 Task: Add the task  Develop a new online tool for online event registration to the section Increment Planning Sprint in the project BlazePath and add a Due Date to the respective task as 2024/03/15
Action: Mouse moved to (1161, 552)
Screenshot: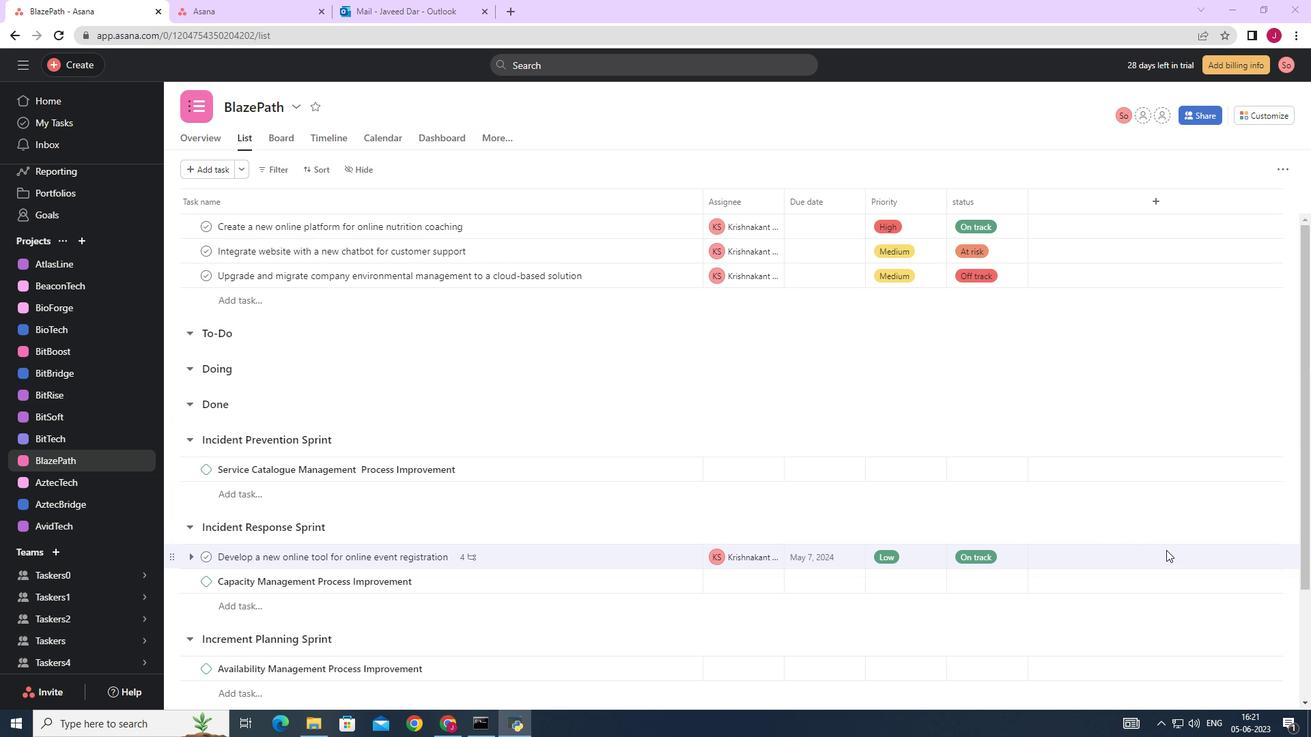 
Action: Mouse scrolled (1161, 551) with delta (0, 0)
Screenshot: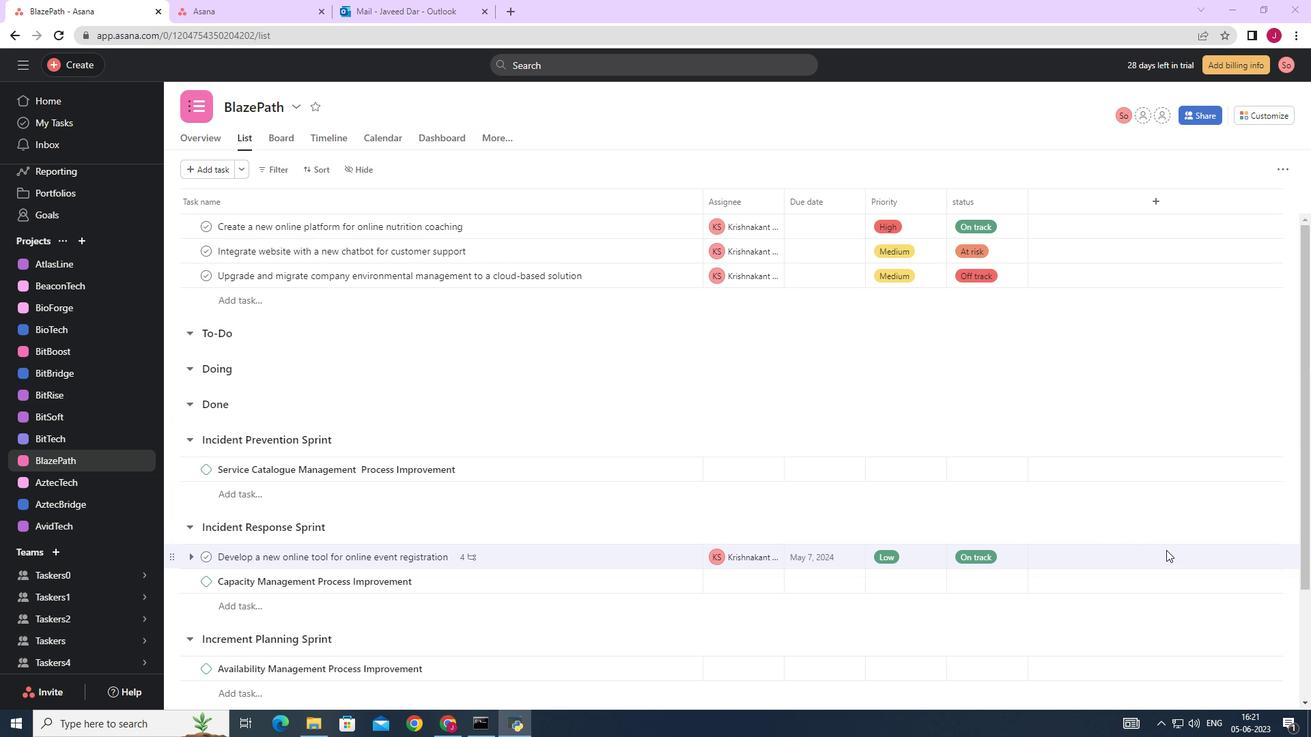 
Action: Mouse moved to (1161, 552)
Screenshot: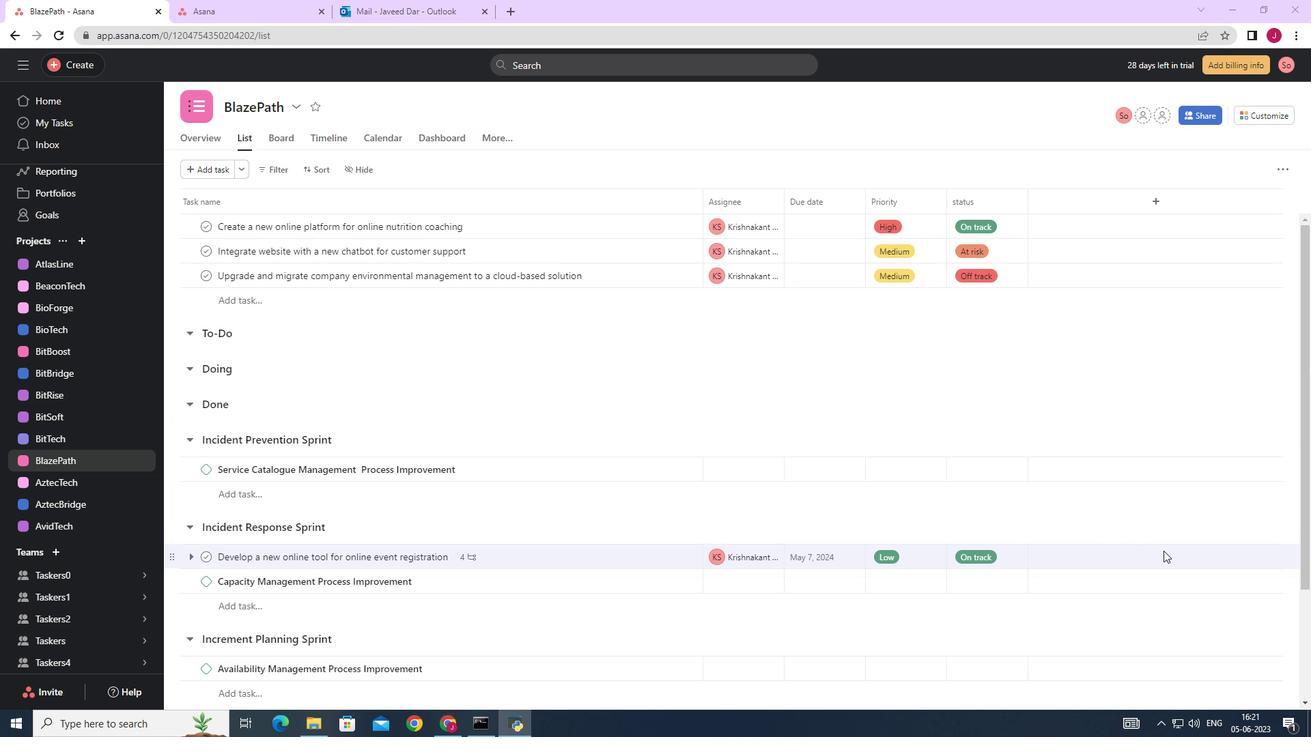 
Action: Mouse scrolled (1161, 551) with delta (0, 0)
Screenshot: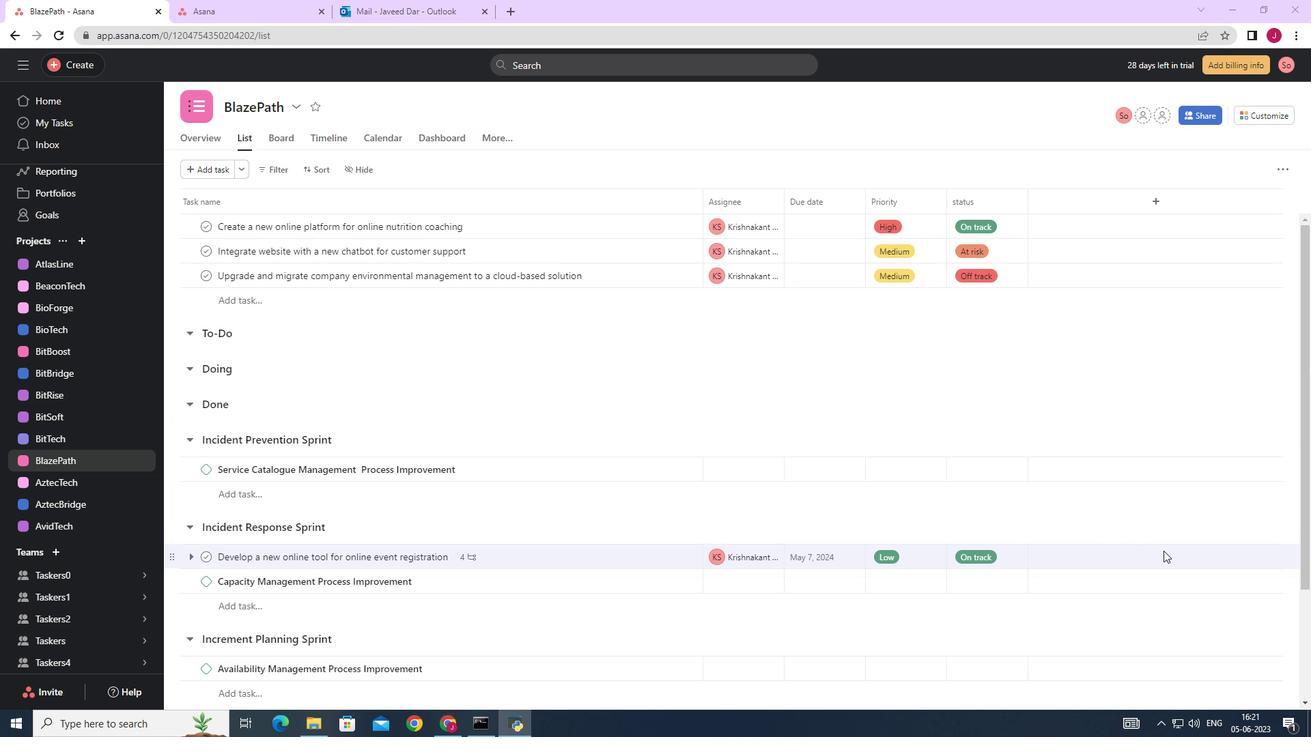 
Action: Mouse scrolled (1161, 551) with delta (0, 0)
Screenshot: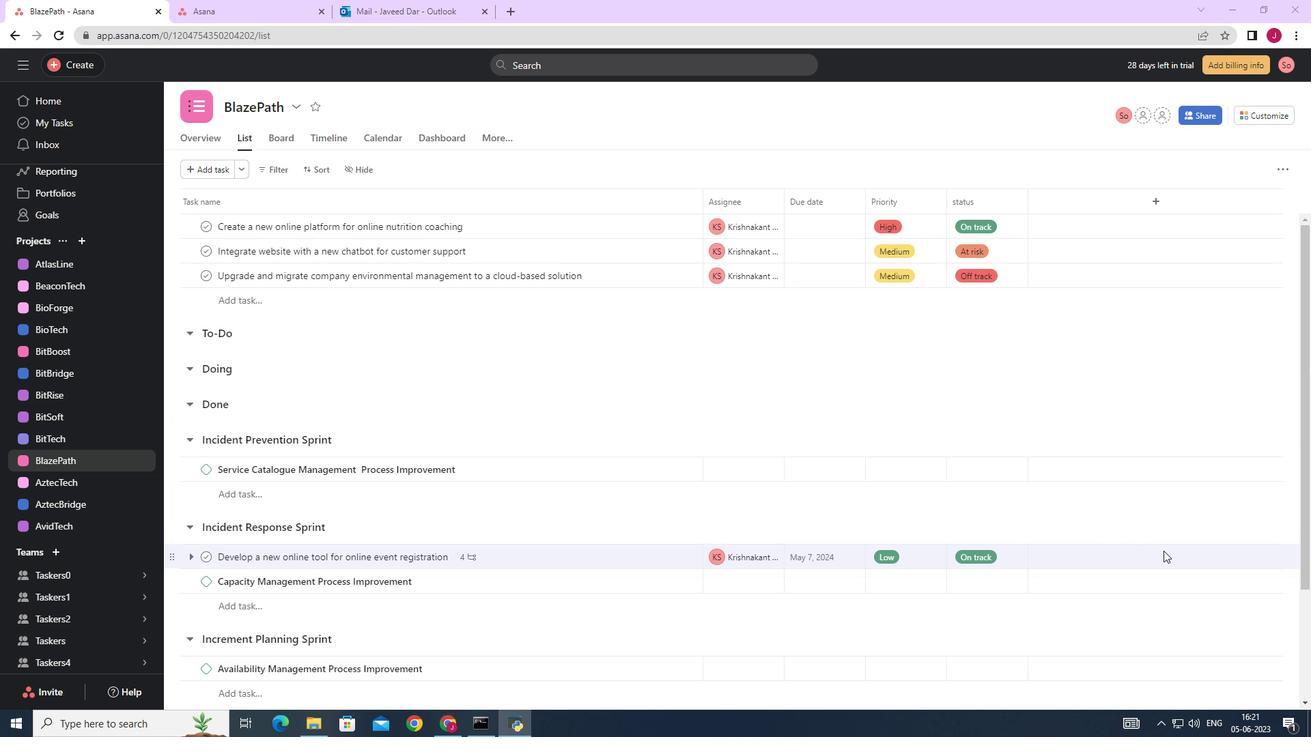 
Action: Mouse moved to (1159, 553)
Screenshot: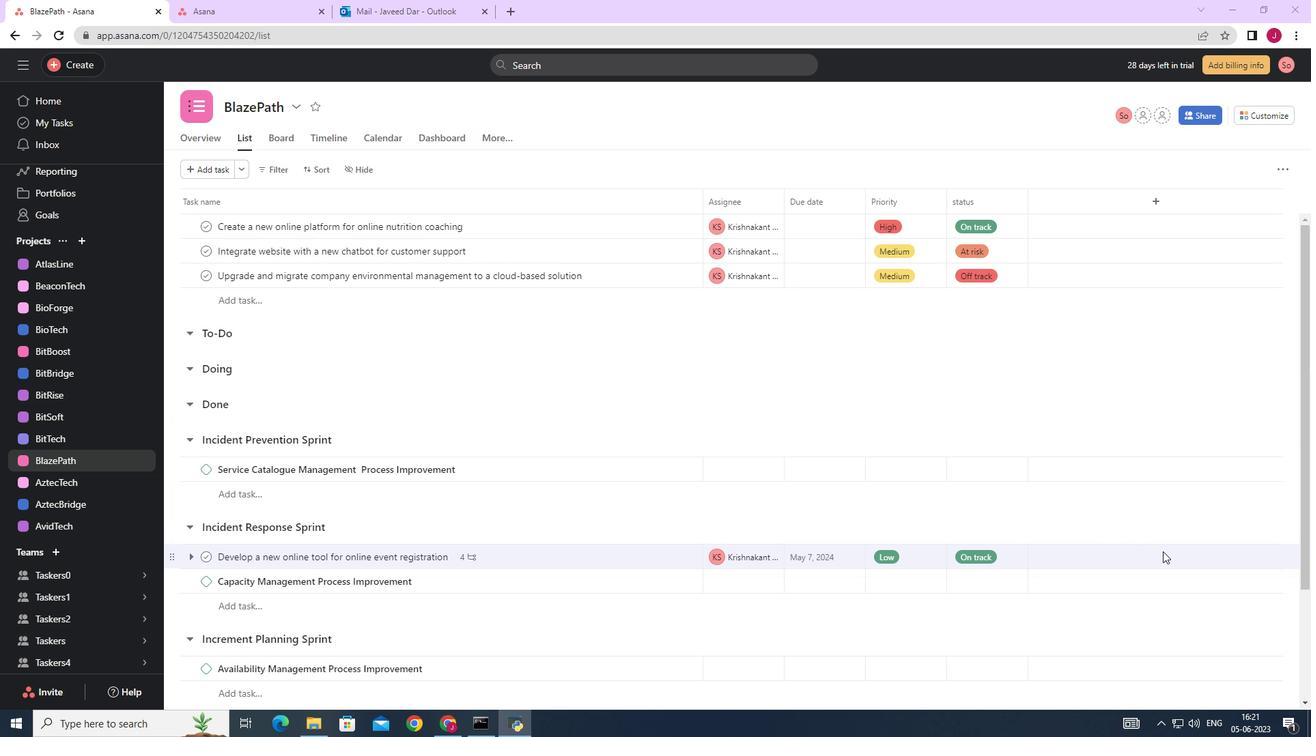 
Action: Mouse scrolled (1159, 553) with delta (0, 0)
Screenshot: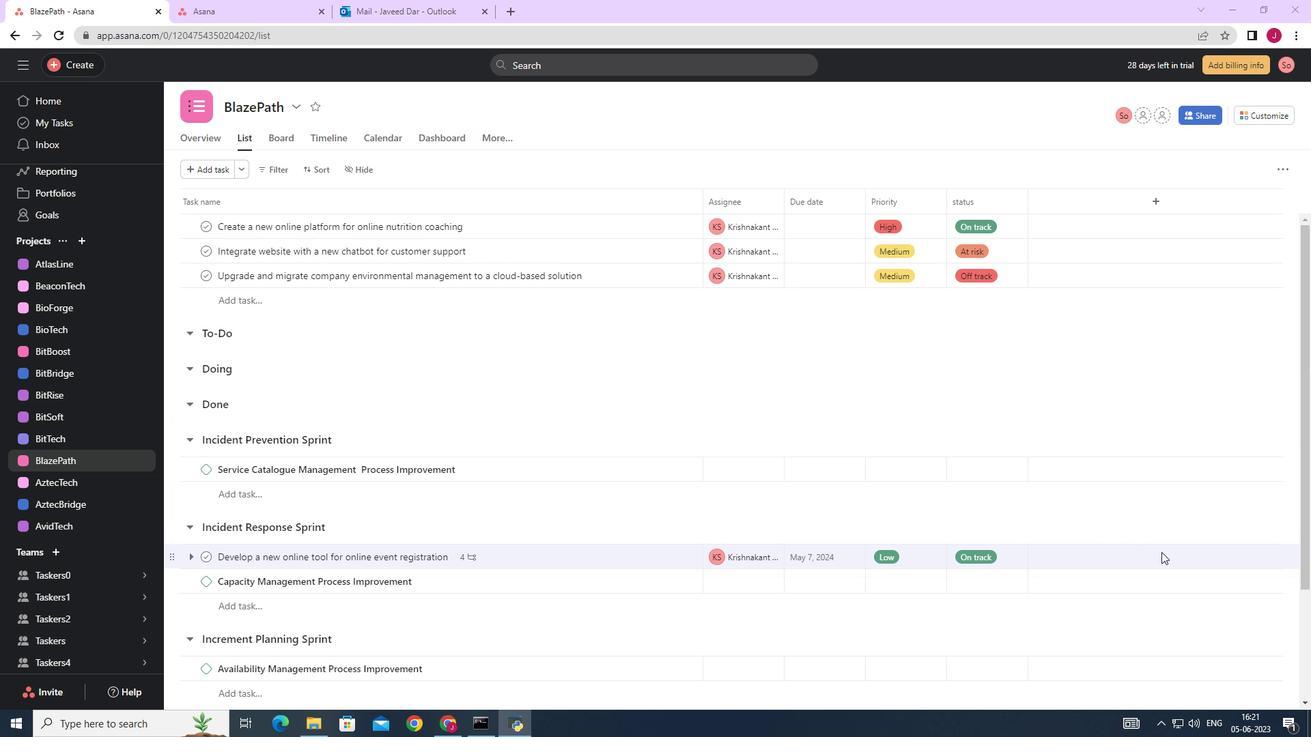 
Action: Mouse moved to (757, 393)
Screenshot: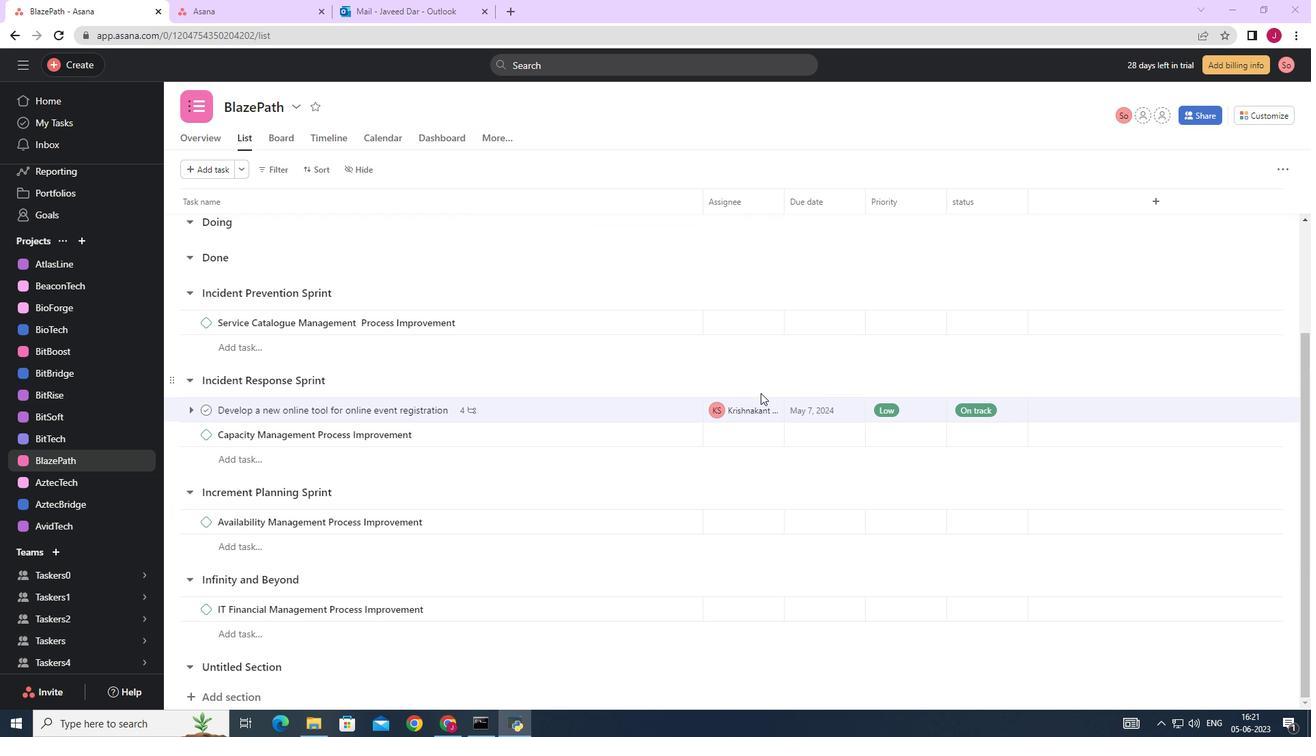 
Action: Mouse scrolled (757, 393) with delta (0, 0)
Screenshot: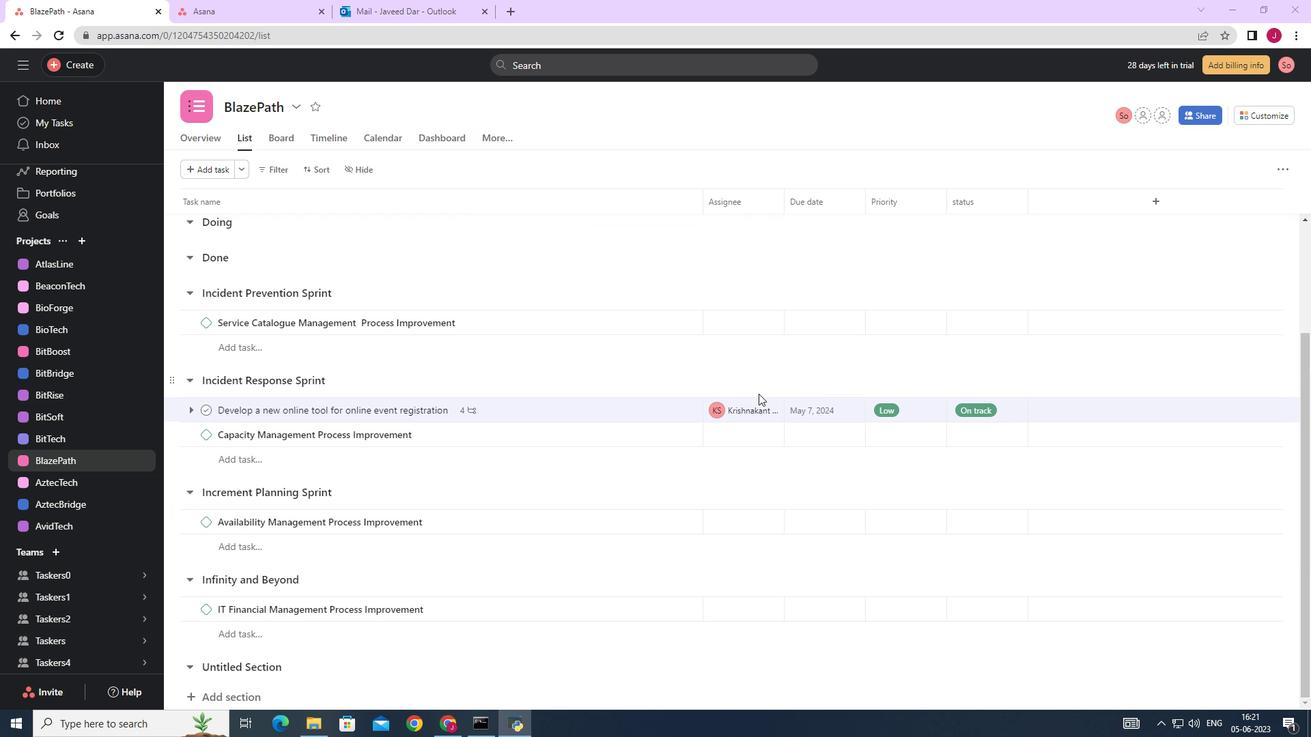 
Action: Mouse moved to (757, 394)
Screenshot: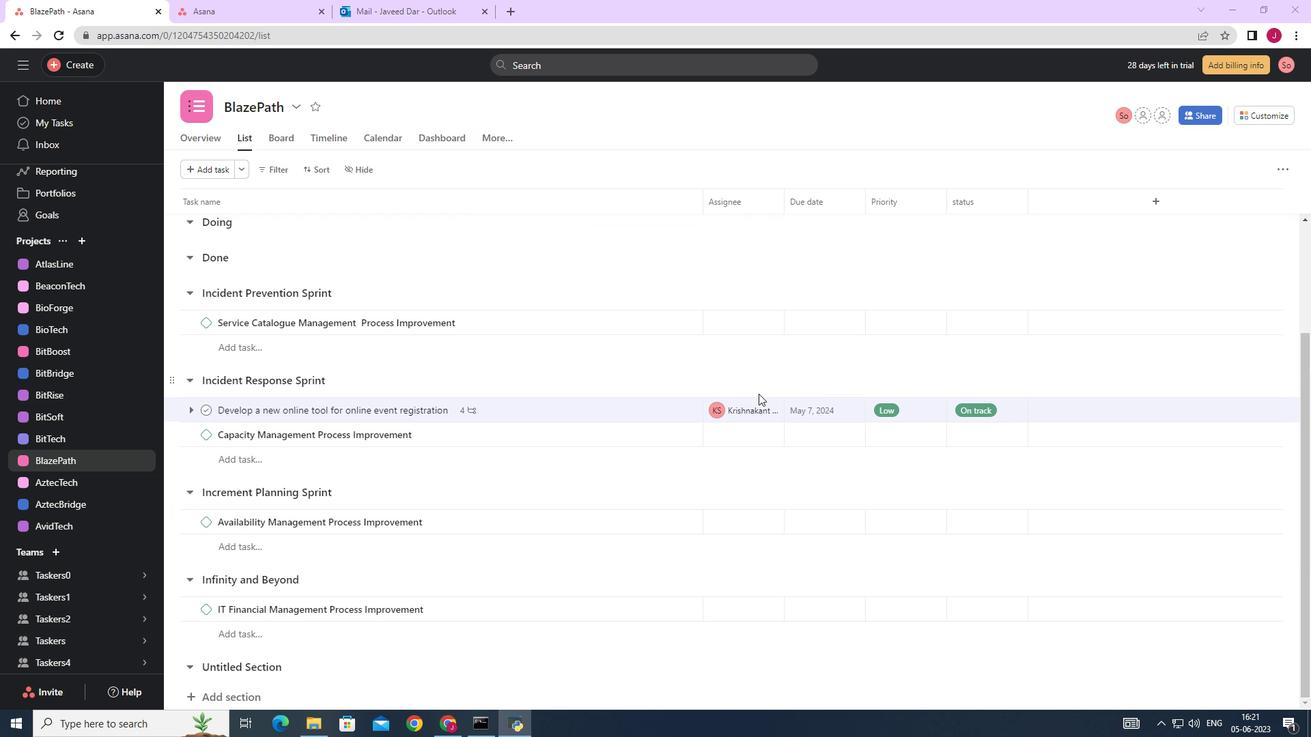 
Action: Mouse scrolled (757, 393) with delta (0, 0)
Screenshot: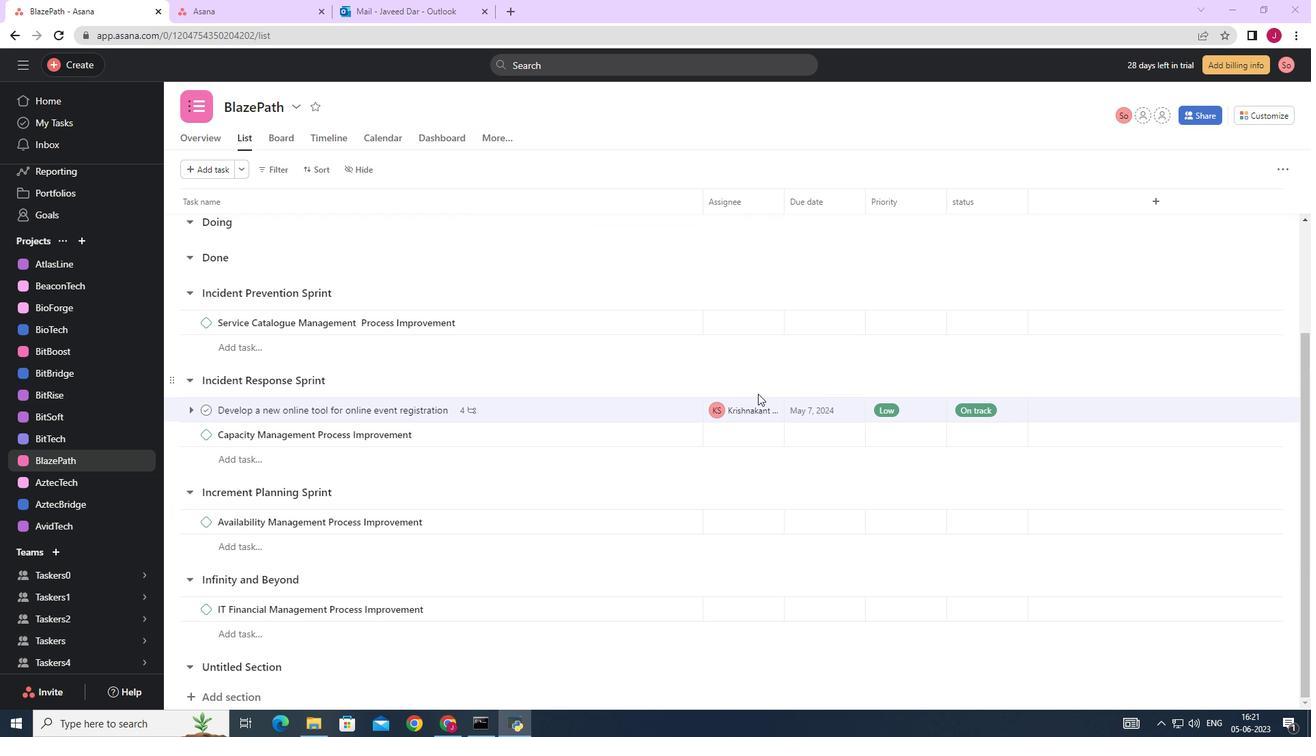 
Action: Mouse scrolled (757, 393) with delta (0, 0)
Screenshot: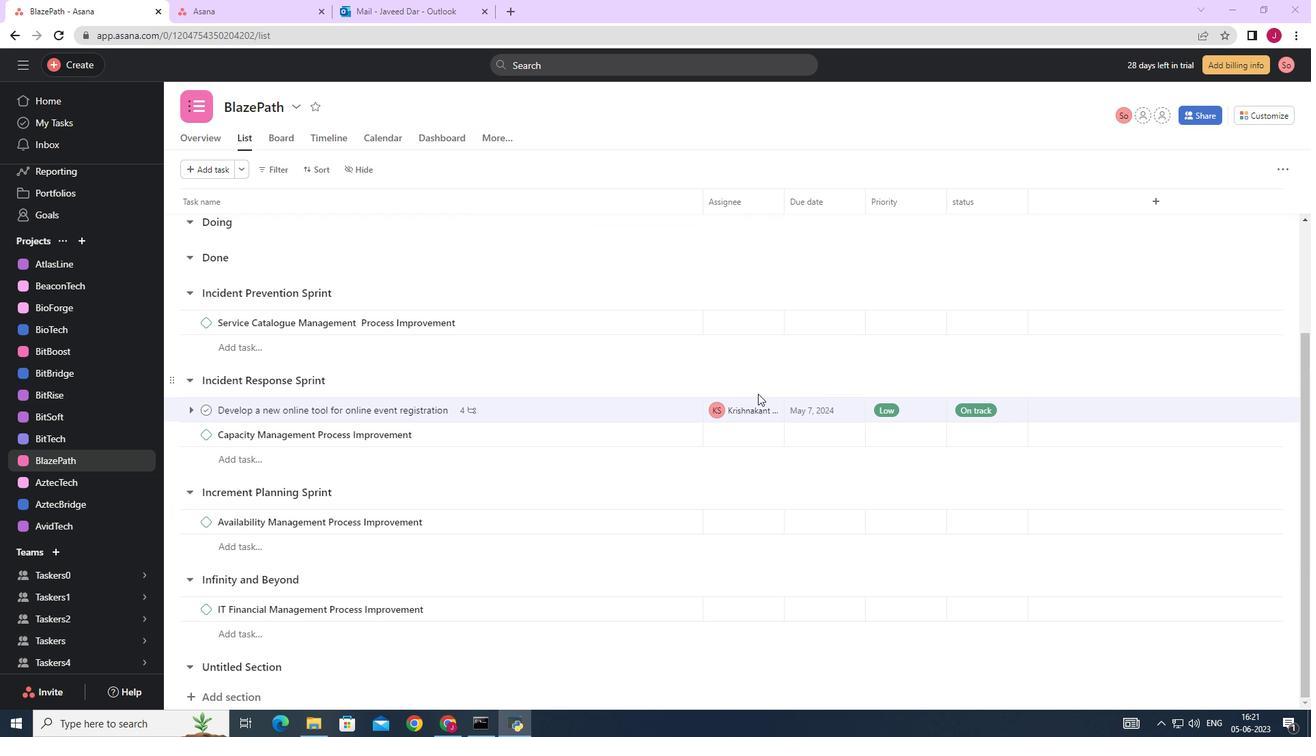 
Action: Mouse moved to (856, 411)
Screenshot: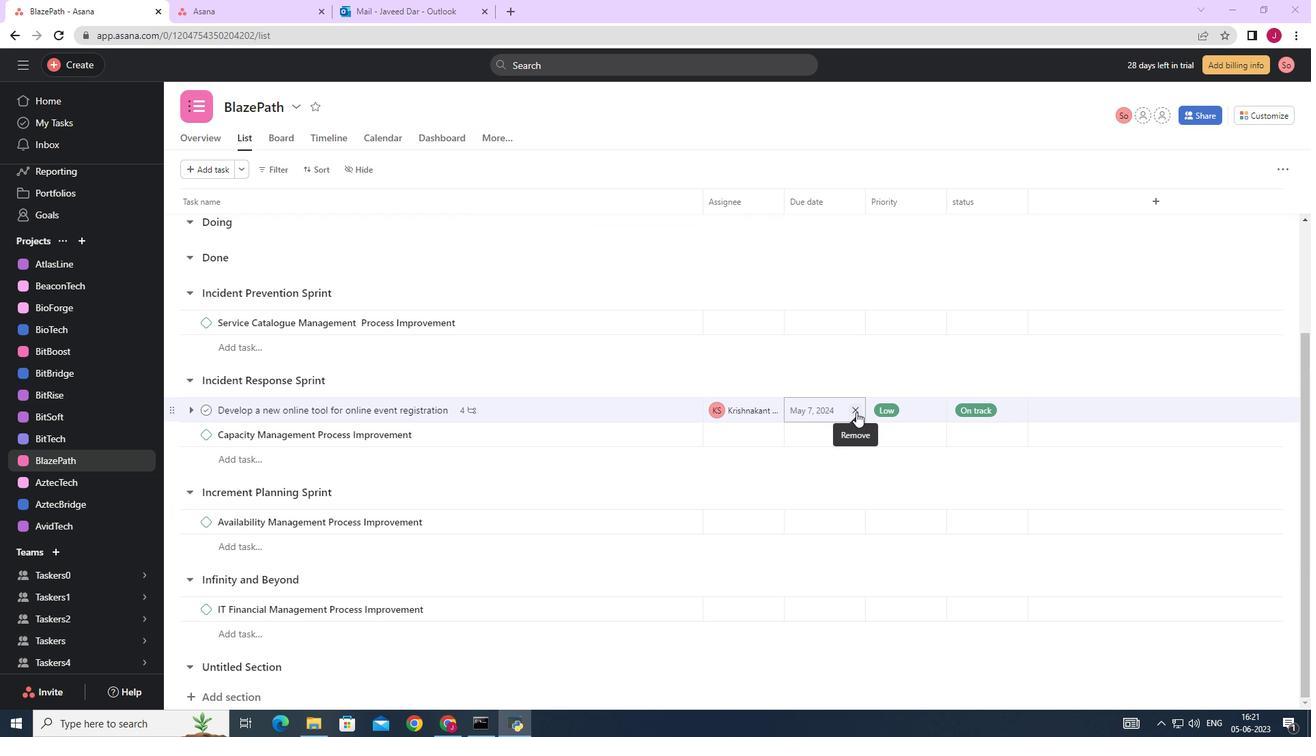 
Action: Mouse pressed left at (856, 411)
Screenshot: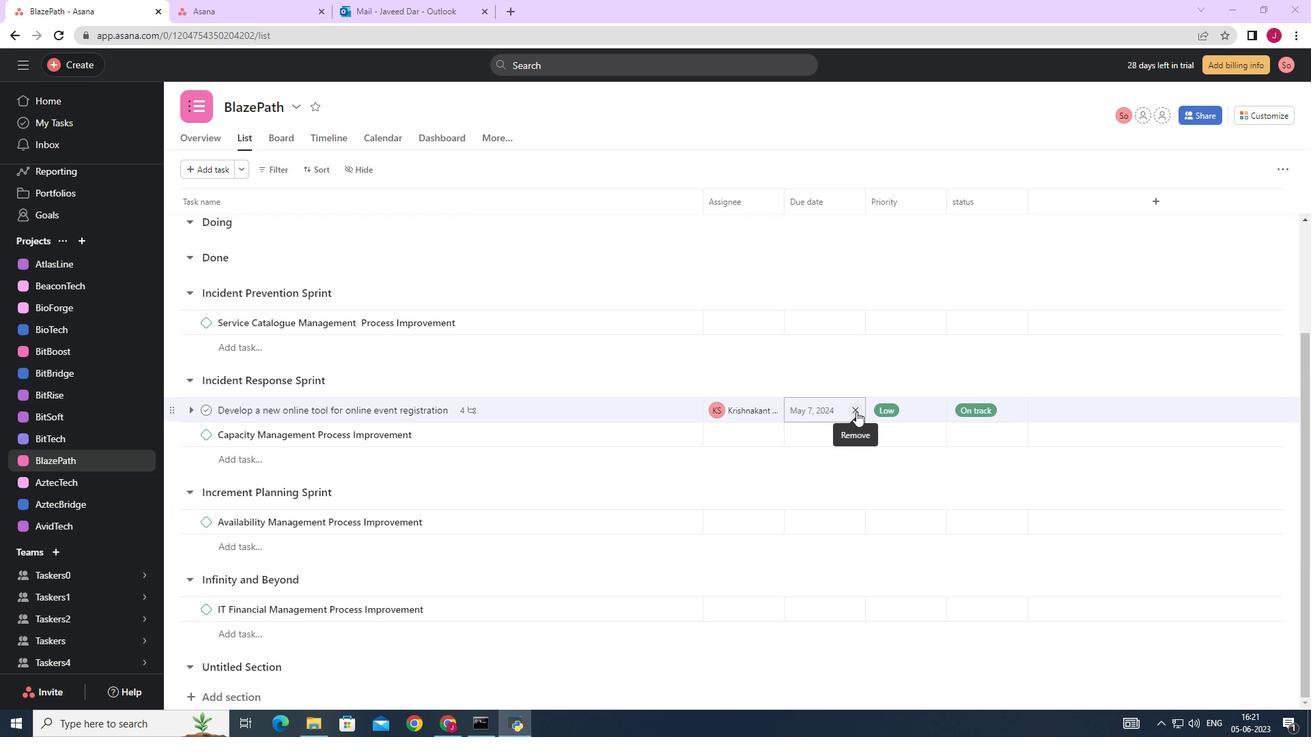 
Action: Mouse moved to (827, 411)
Screenshot: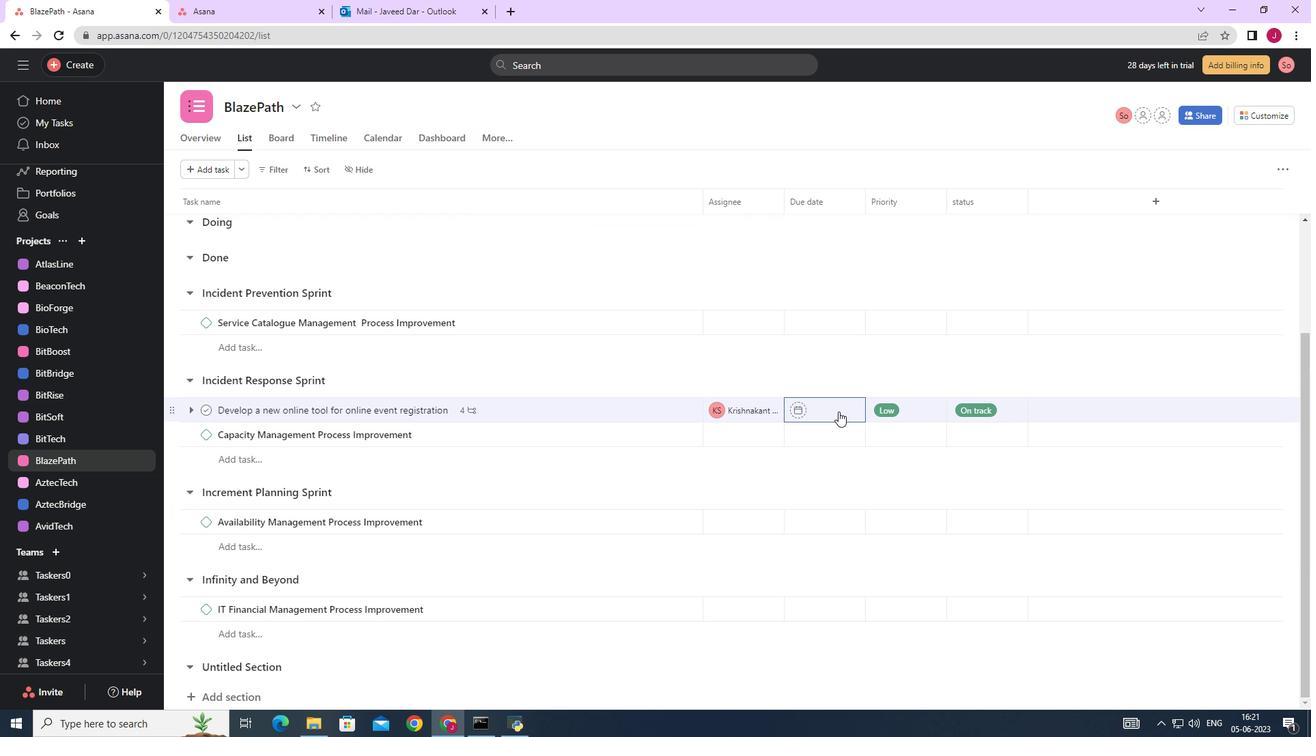 
Action: Mouse pressed left at (827, 411)
Screenshot: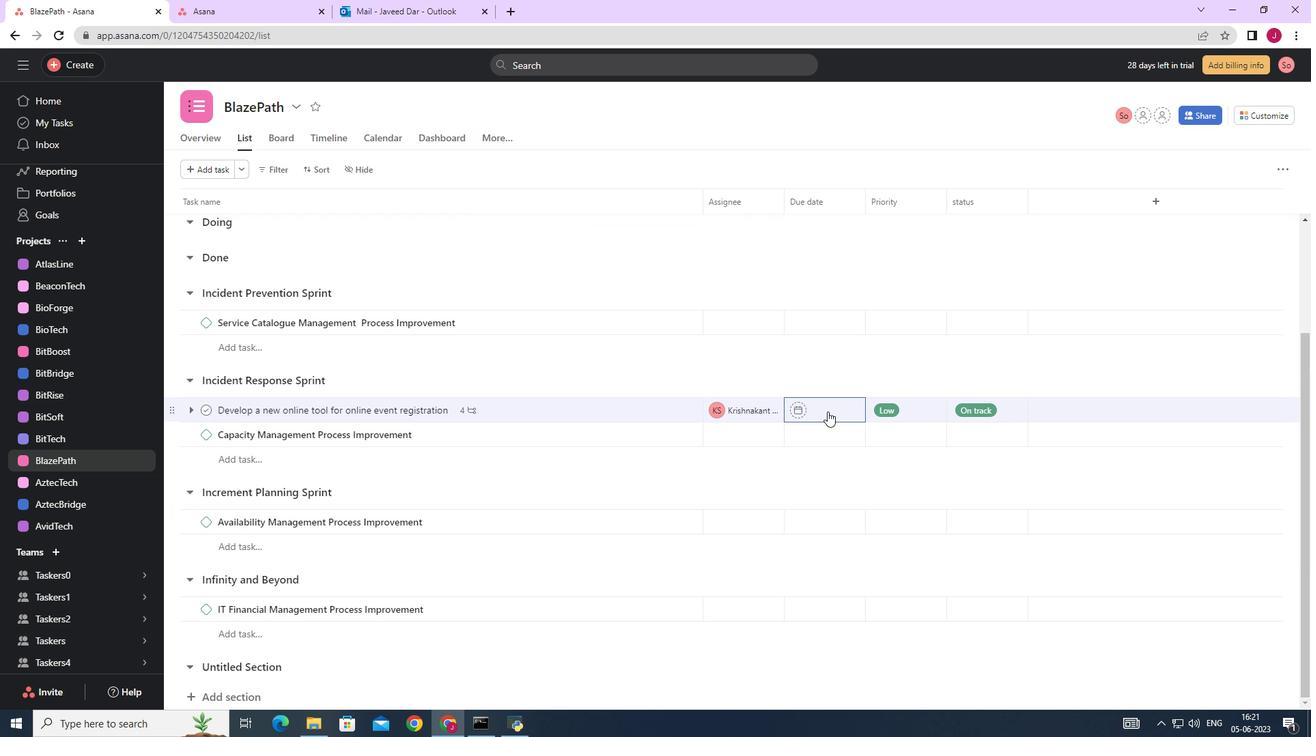 
Action: Mouse moved to (841, 542)
Screenshot: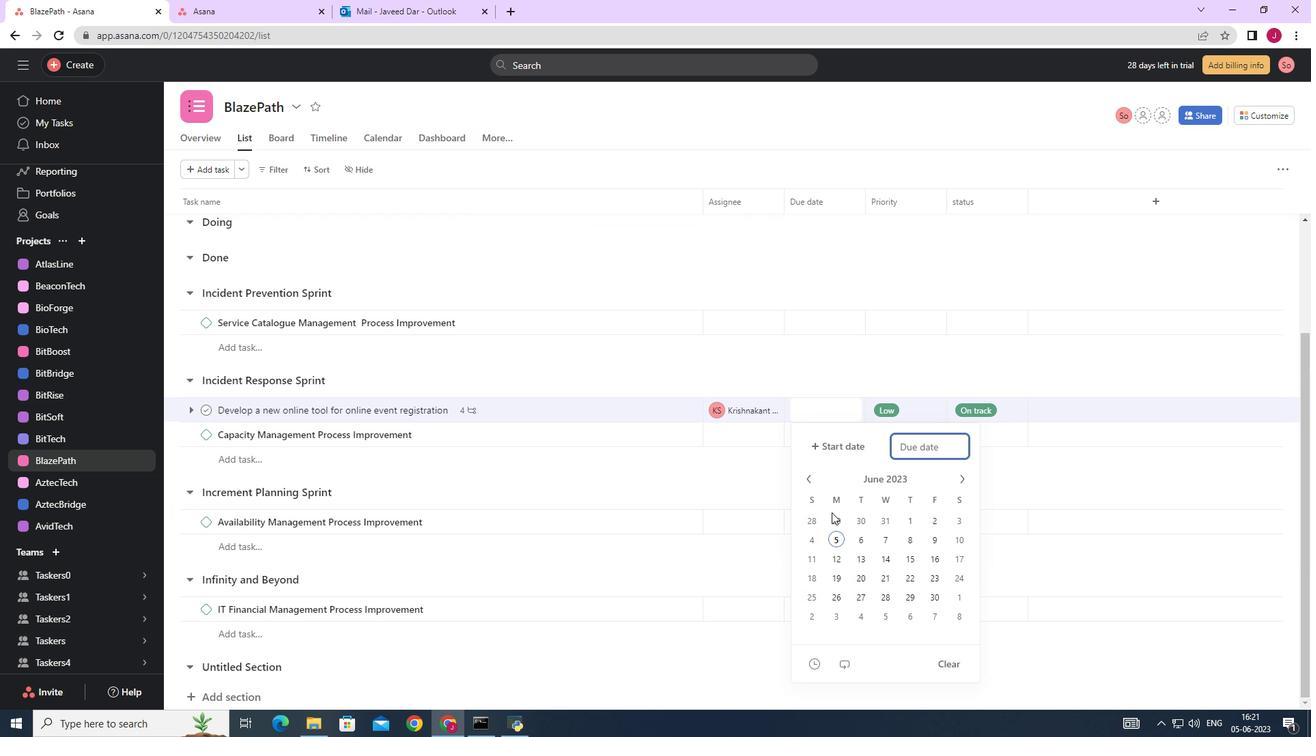 
Action: Mouse scrolled (841, 541) with delta (0, 0)
Screenshot: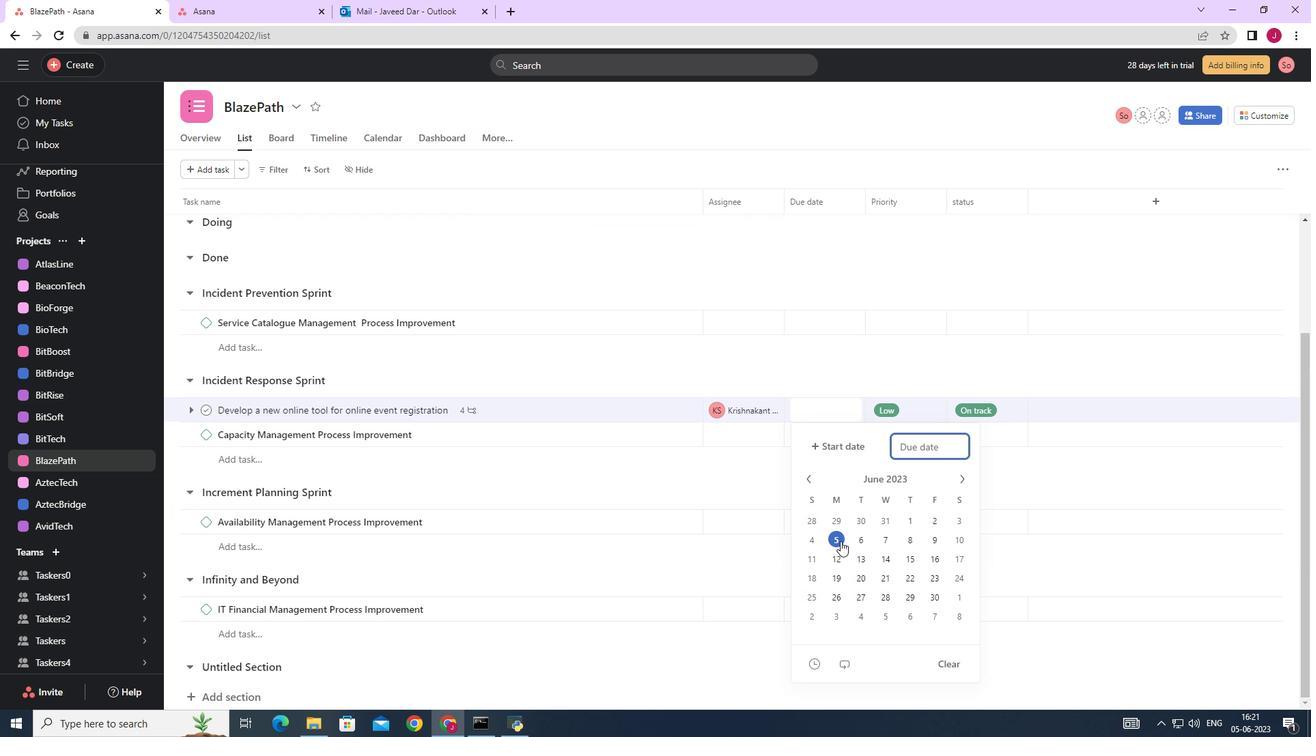 
Action: Mouse scrolled (841, 541) with delta (0, 0)
Screenshot: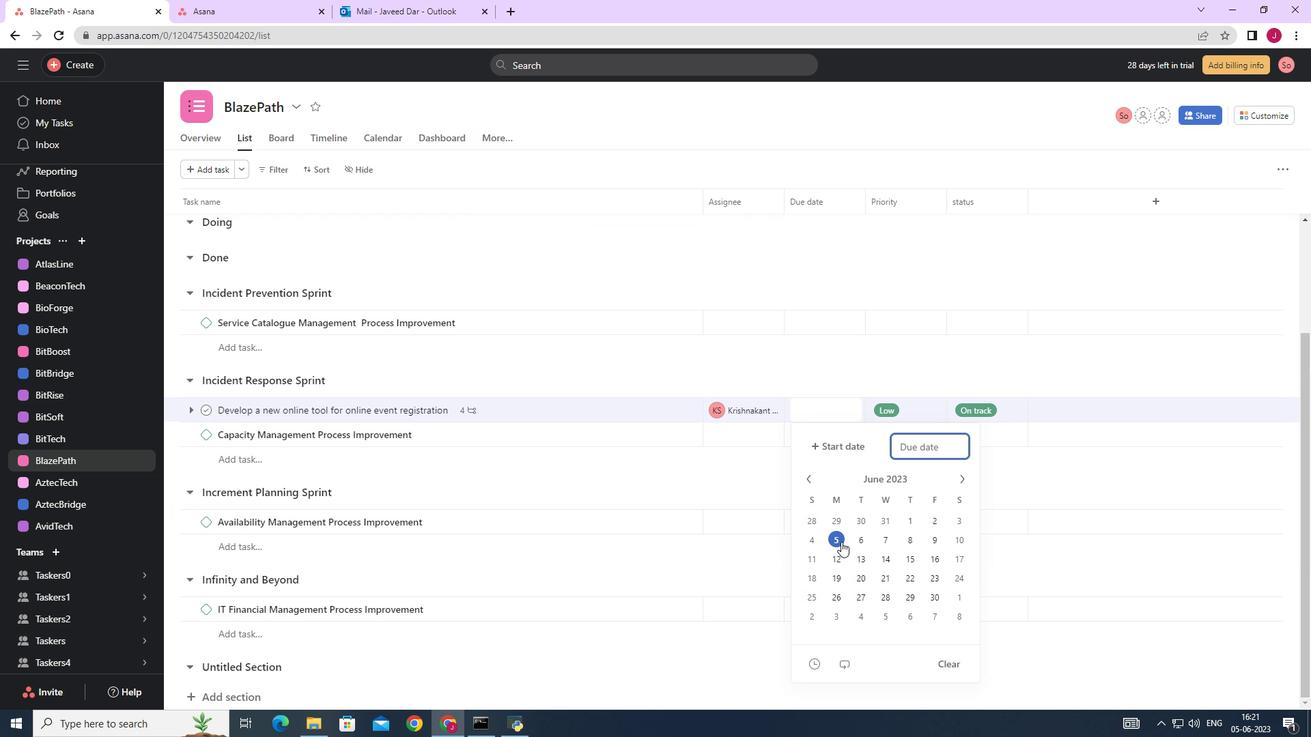 
Action: Mouse scrolled (841, 541) with delta (0, 0)
Screenshot: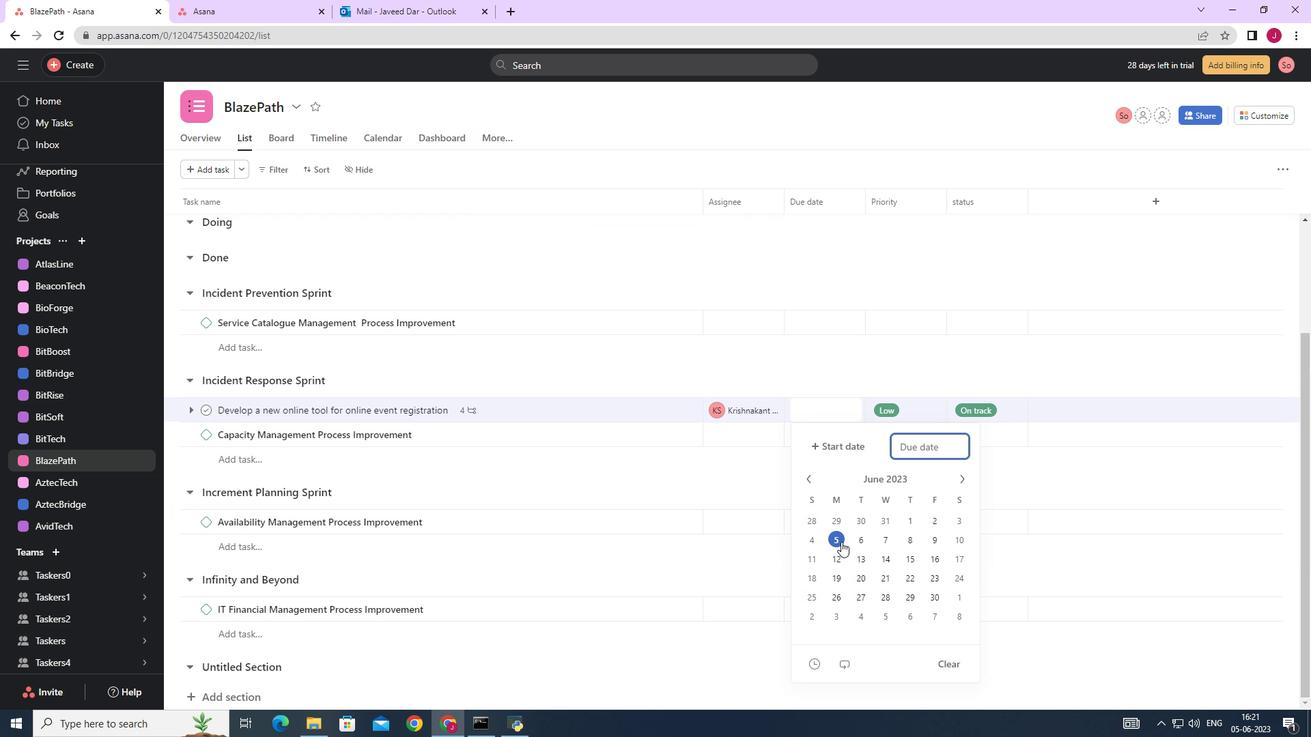 
Action: Mouse scrolled (841, 541) with delta (0, 0)
Screenshot: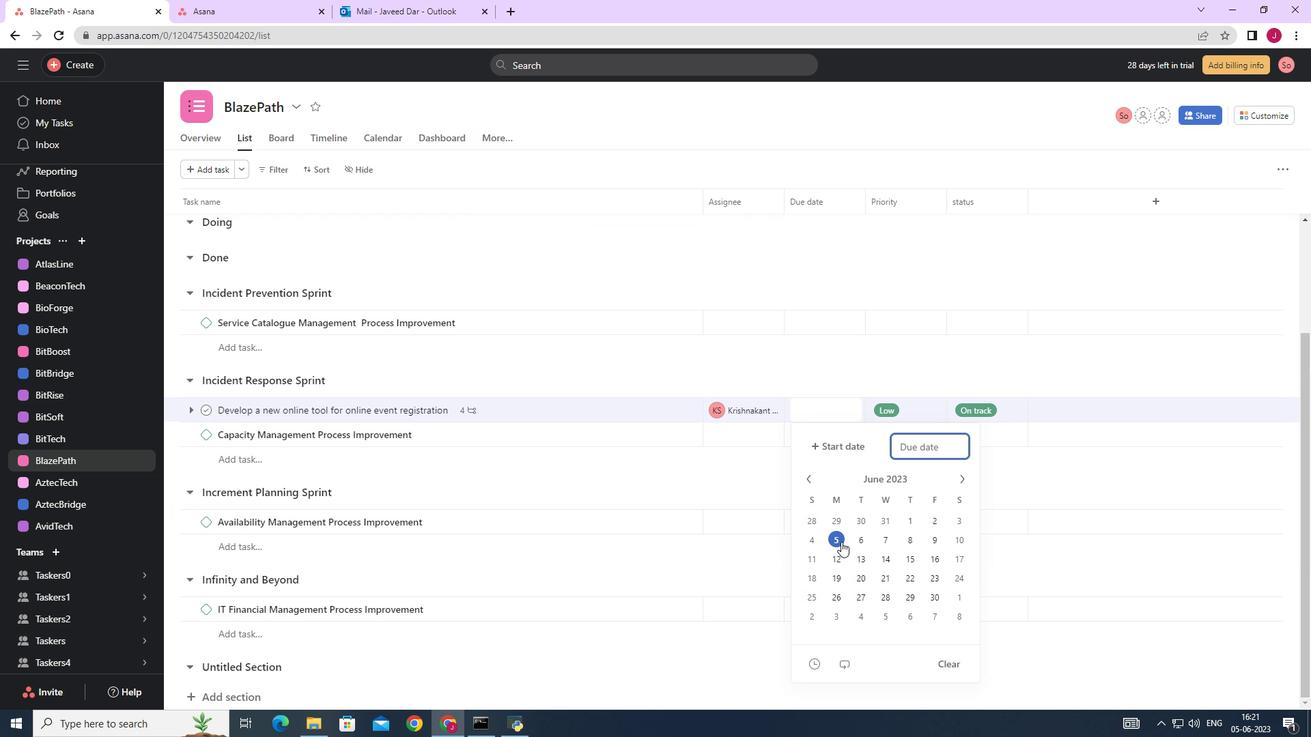 
Action: Mouse moved to (666, 409)
Screenshot: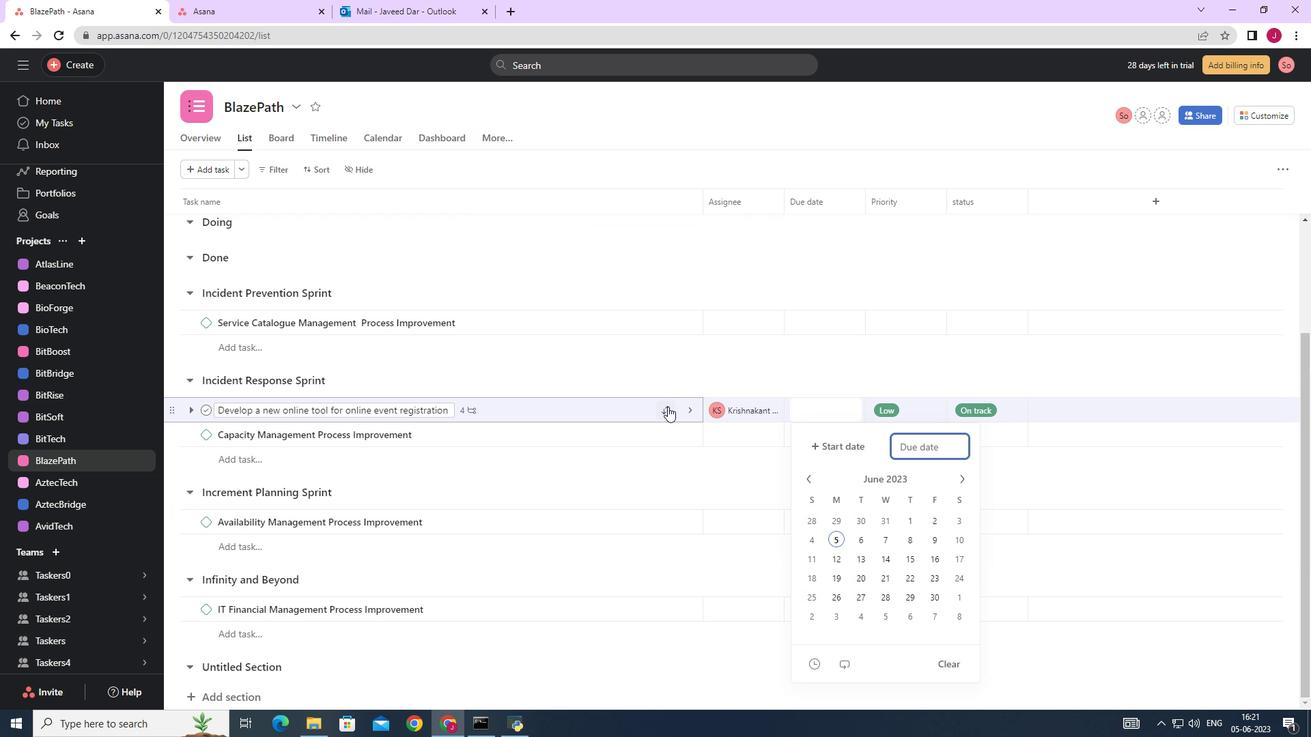 
Action: Mouse pressed left at (666, 409)
Screenshot: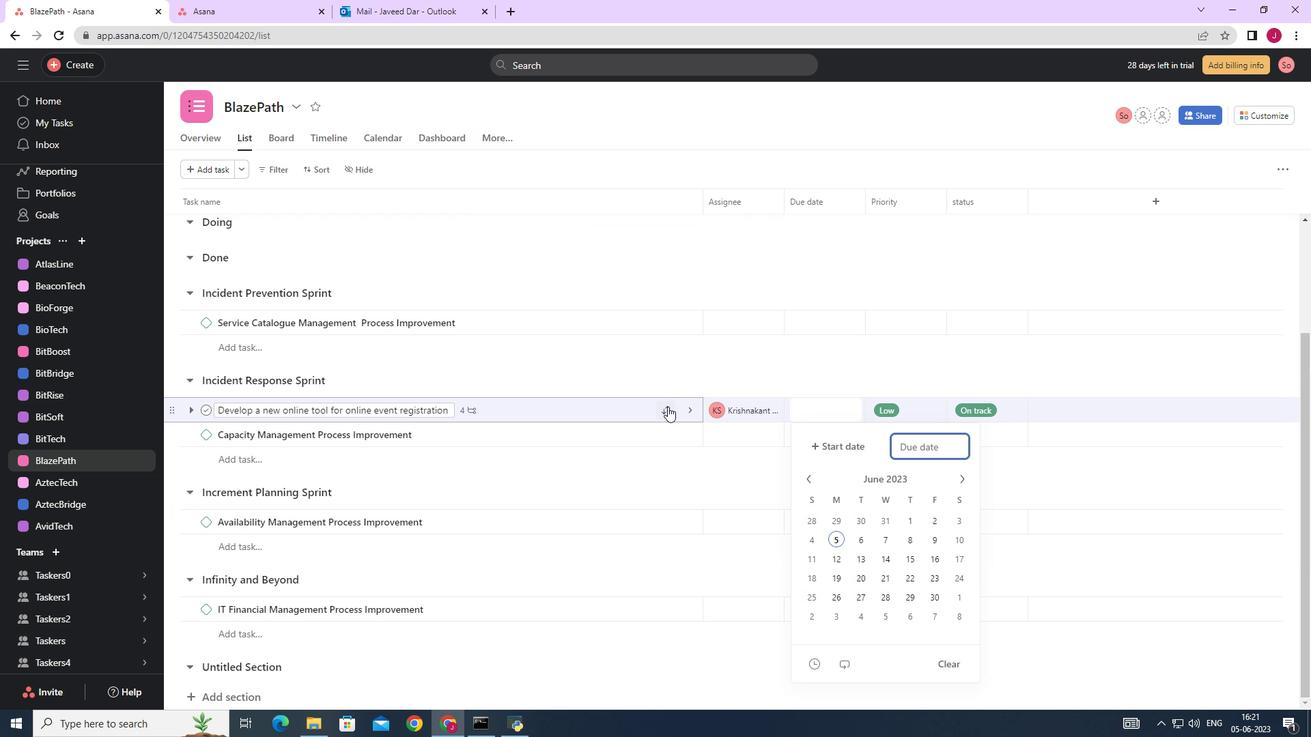 
Action: Mouse moved to (586, 616)
Screenshot: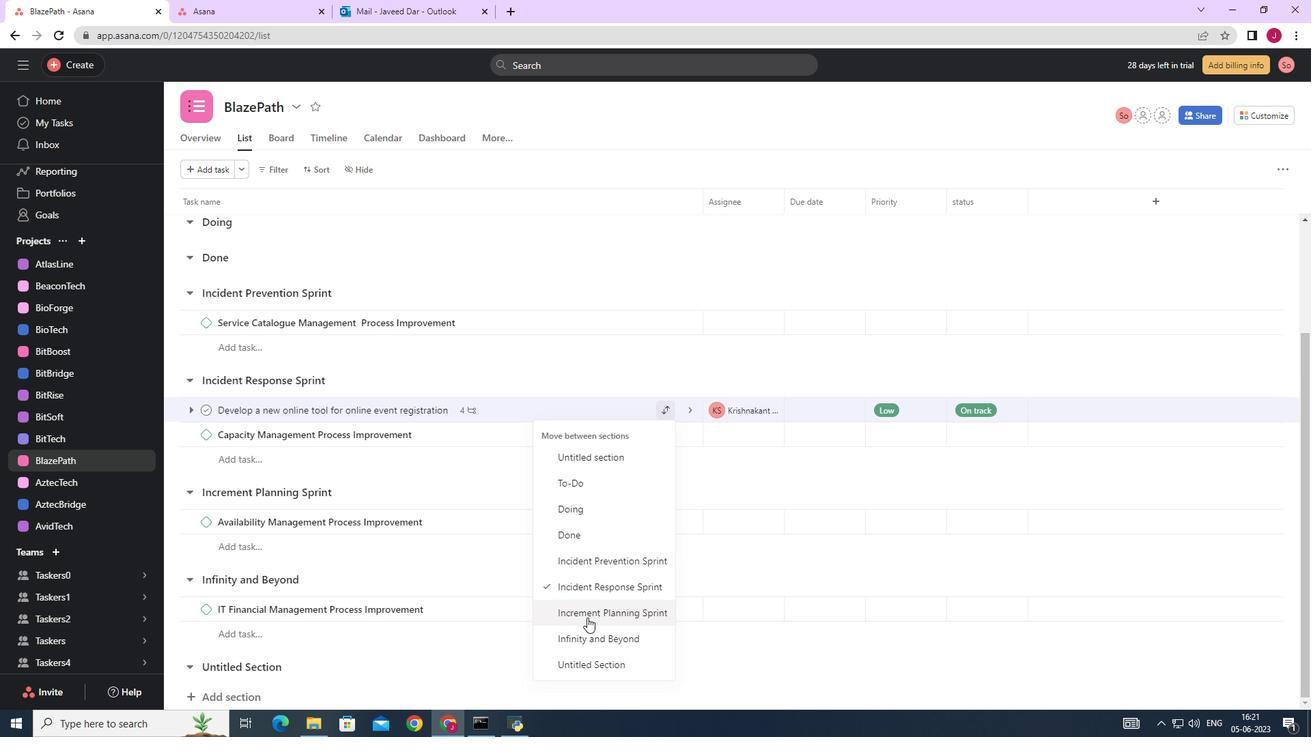
Action: Mouse pressed left at (586, 616)
Screenshot: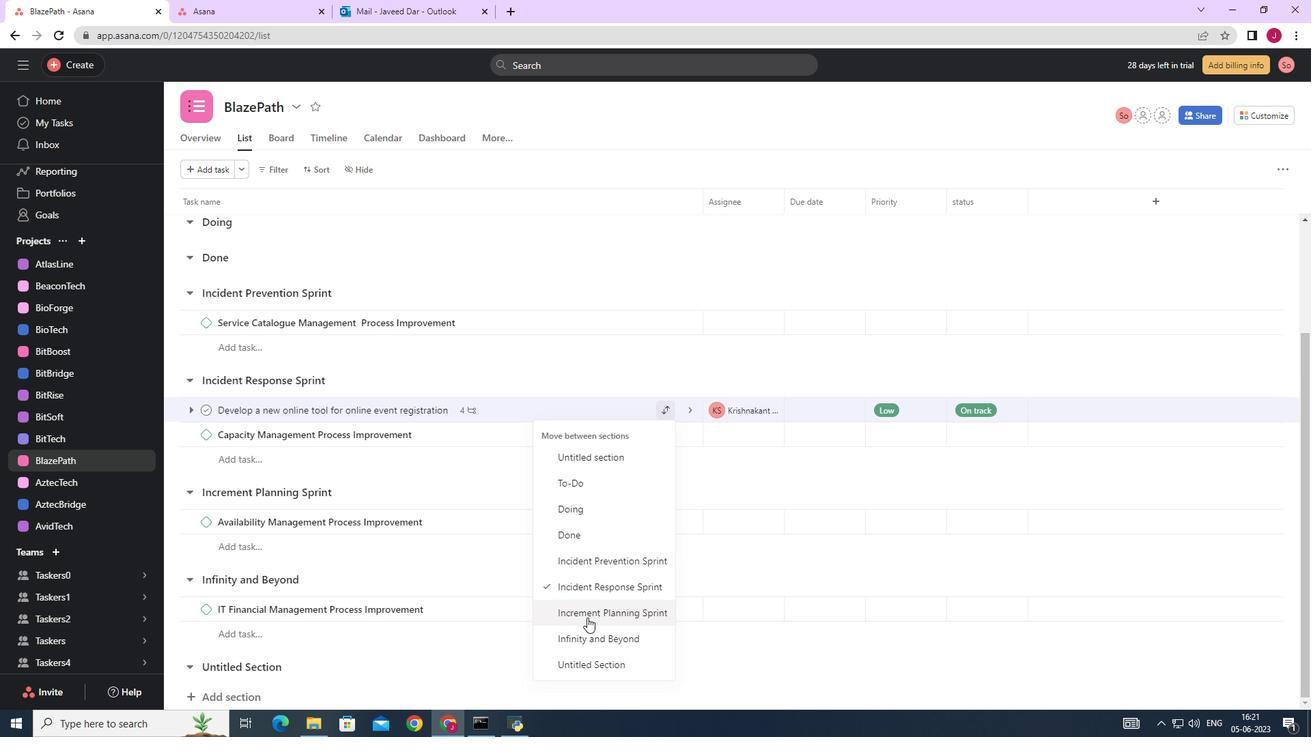 
Action: Mouse moved to (841, 498)
Screenshot: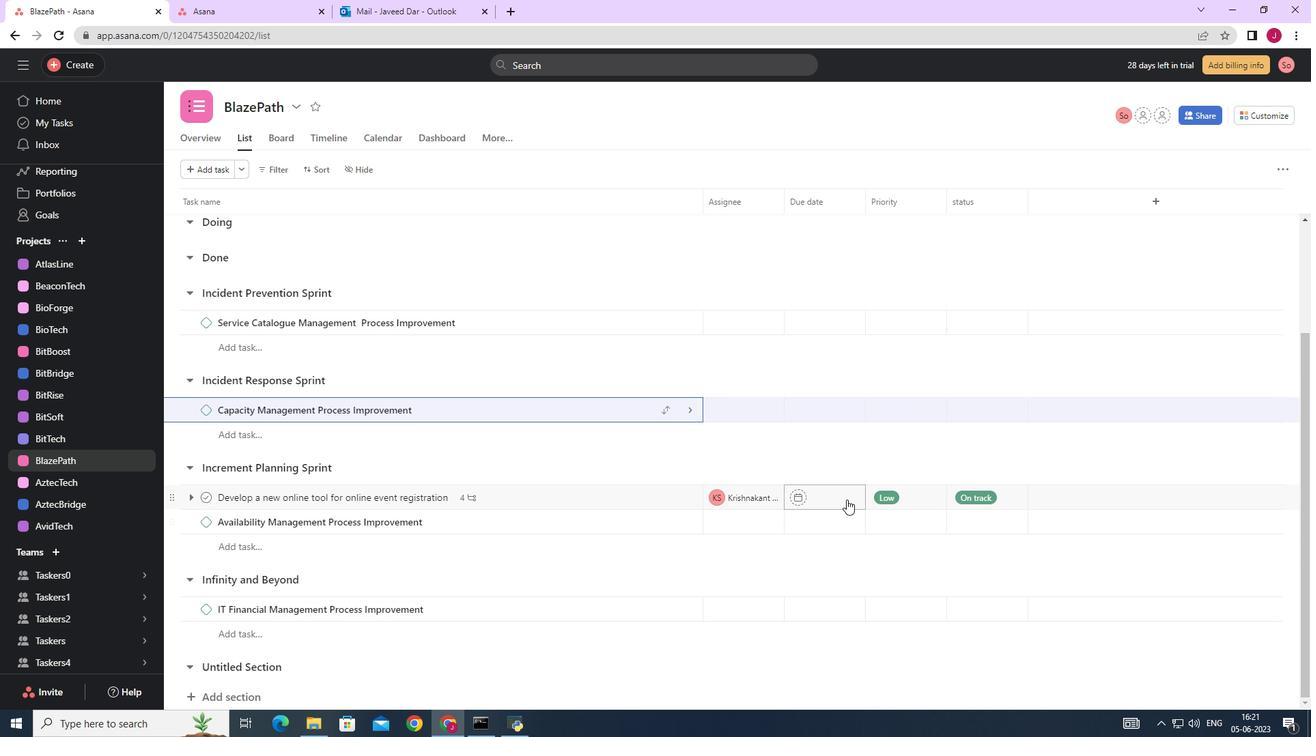 
Action: Mouse pressed left at (841, 498)
Screenshot: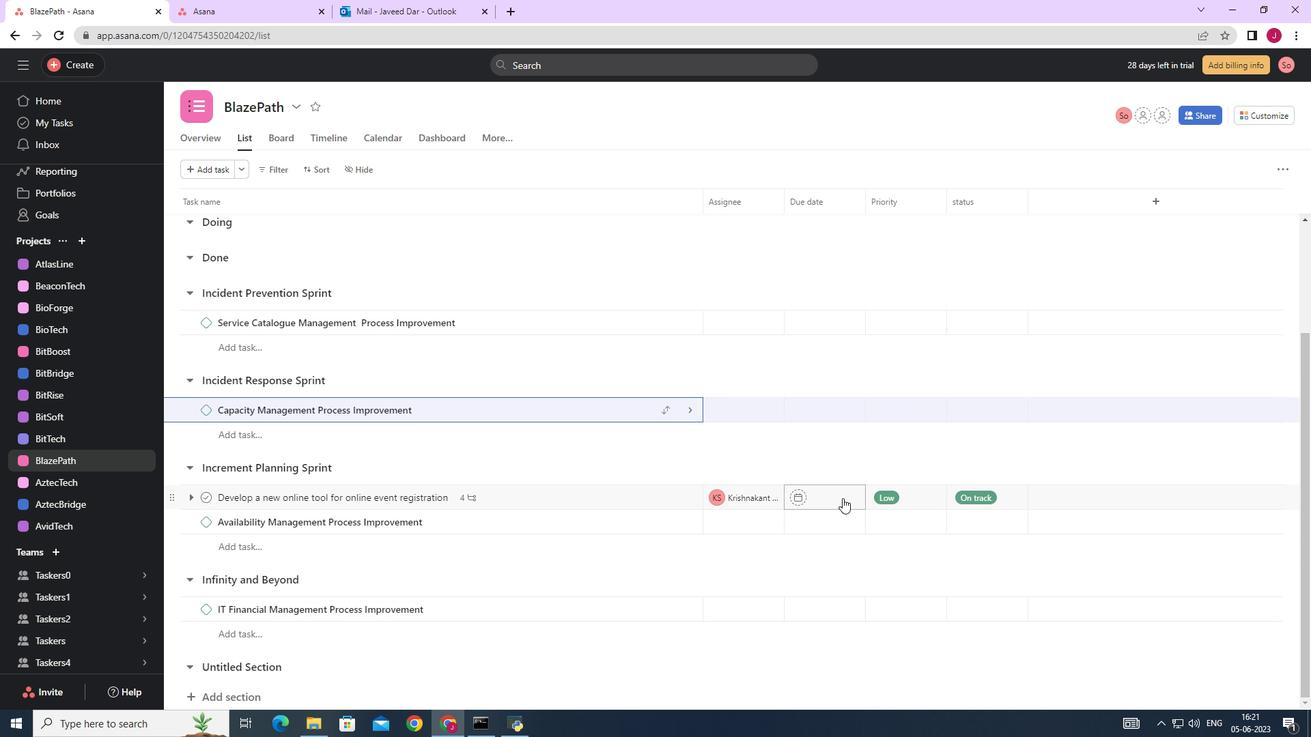 
Action: Mouse moved to (964, 282)
Screenshot: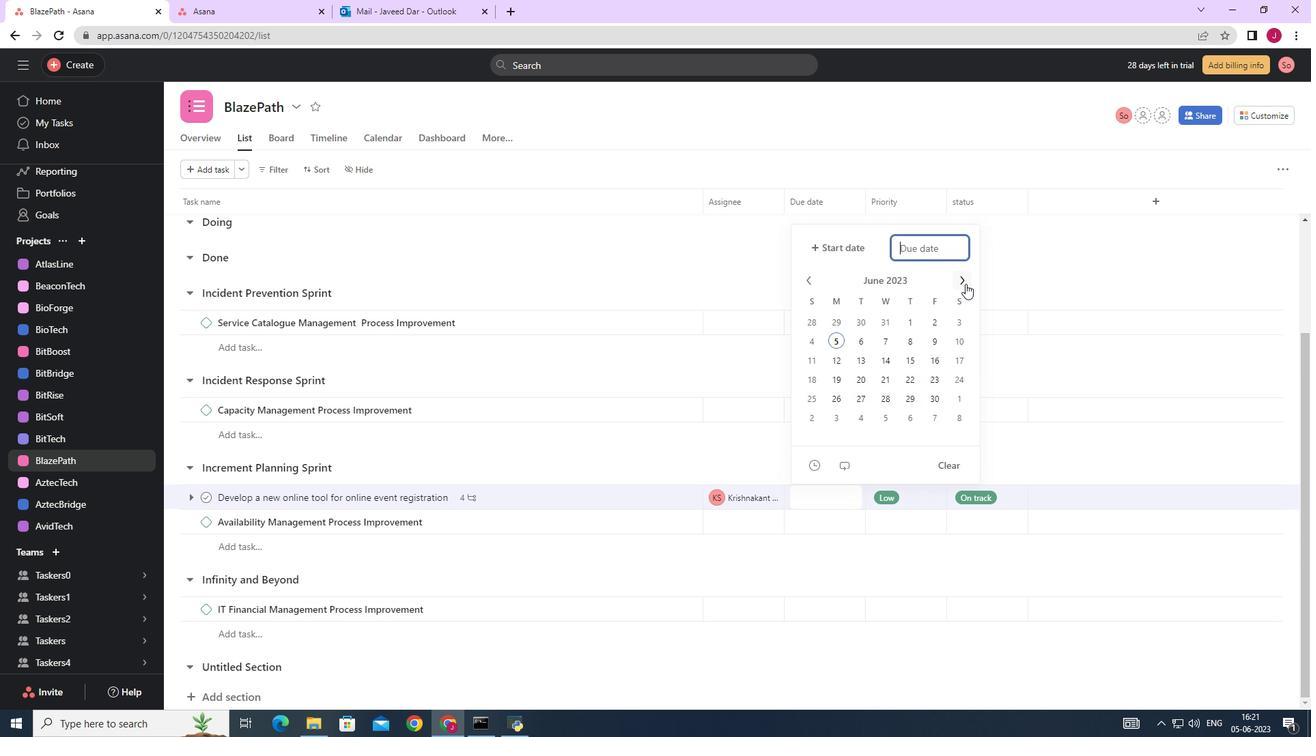 
Action: Mouse pressed left at (964, 282)
Screenshot: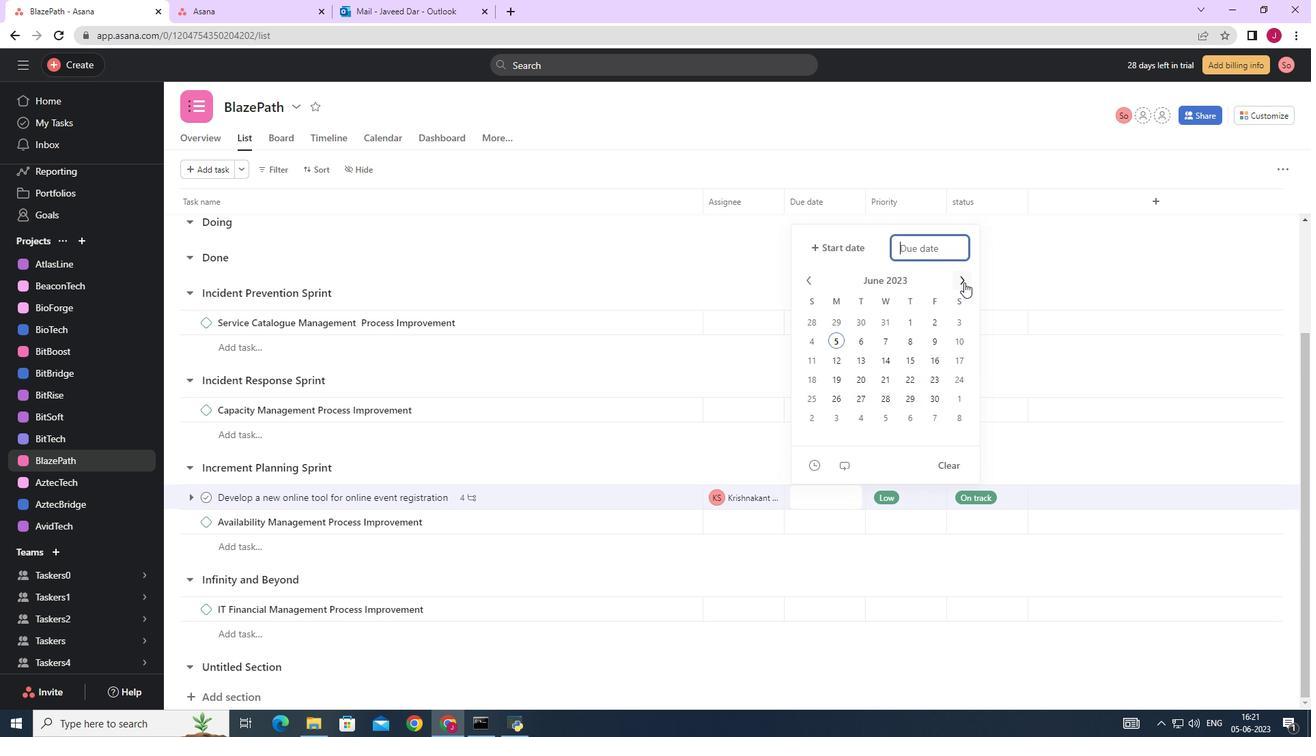 
Action: Mouse pressed left at (964, 282)
Screenshot: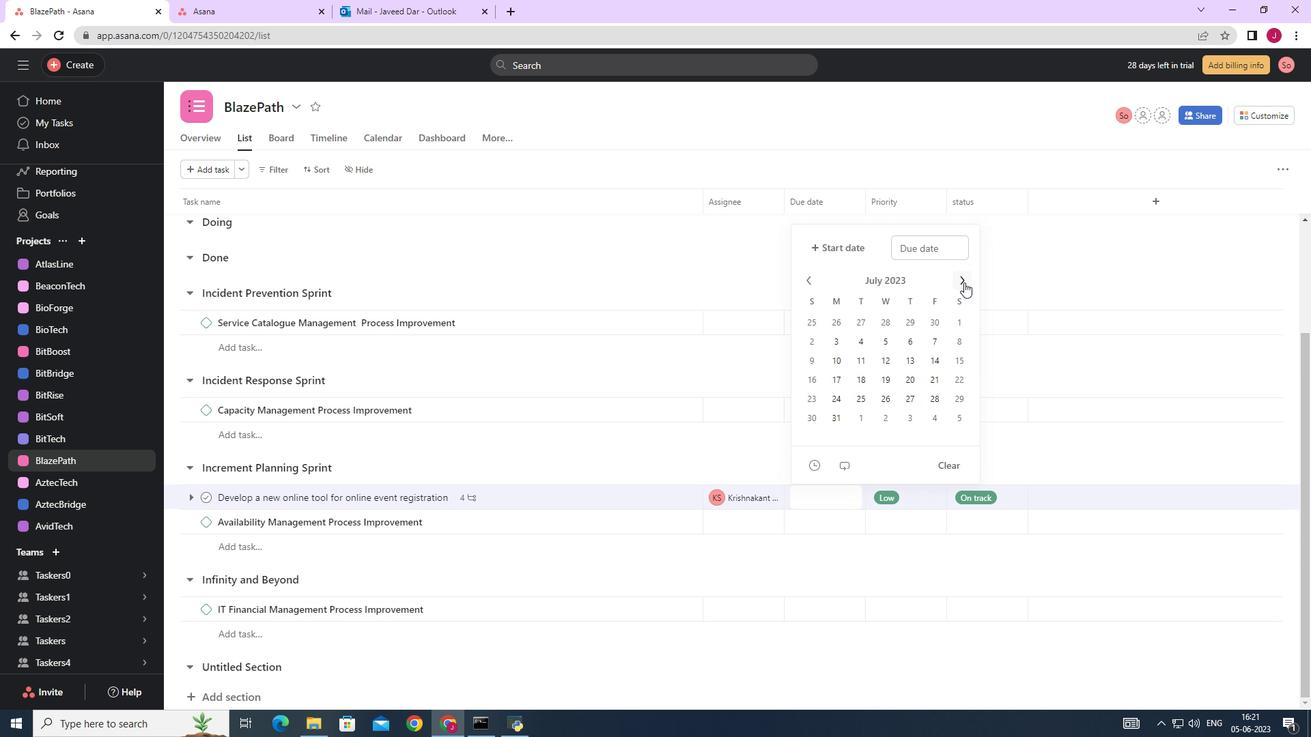 
Action: Mouse pressed left at (964, 282)
Screenshot: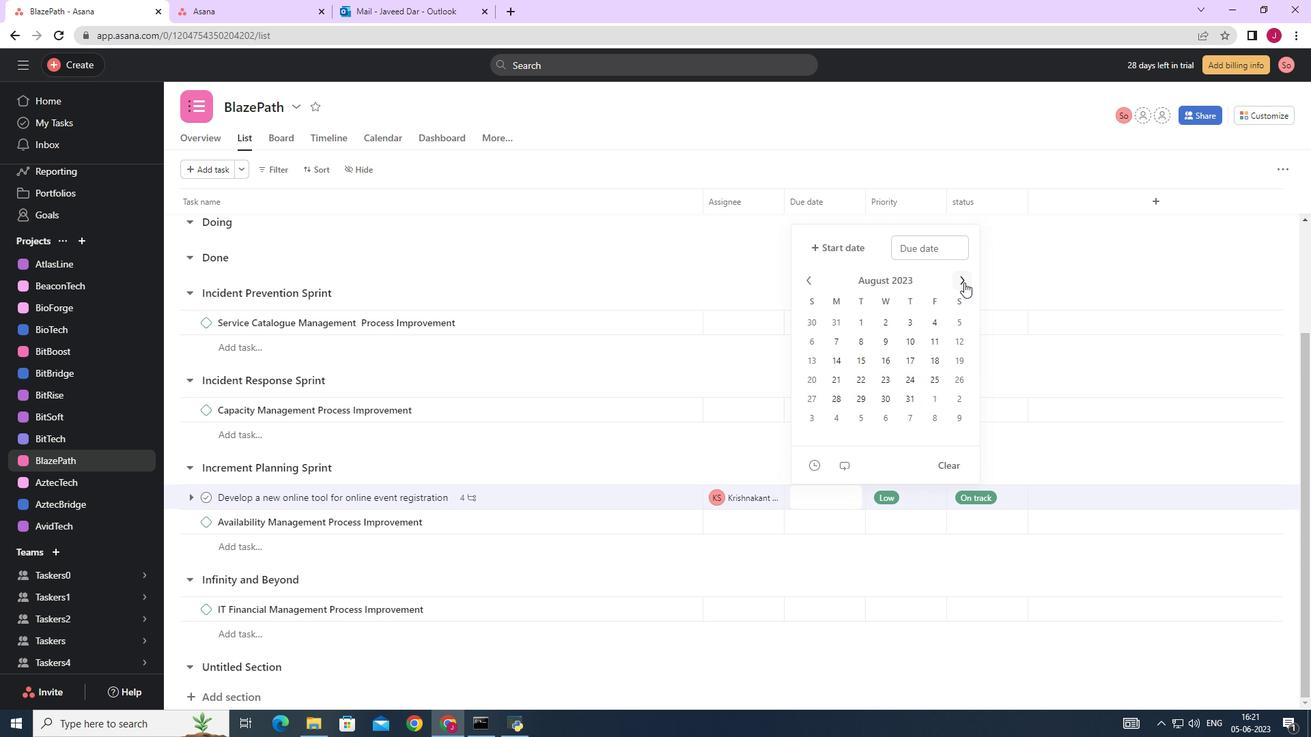 
Action: Mouse pressed left at (964, 282)
Screenshot: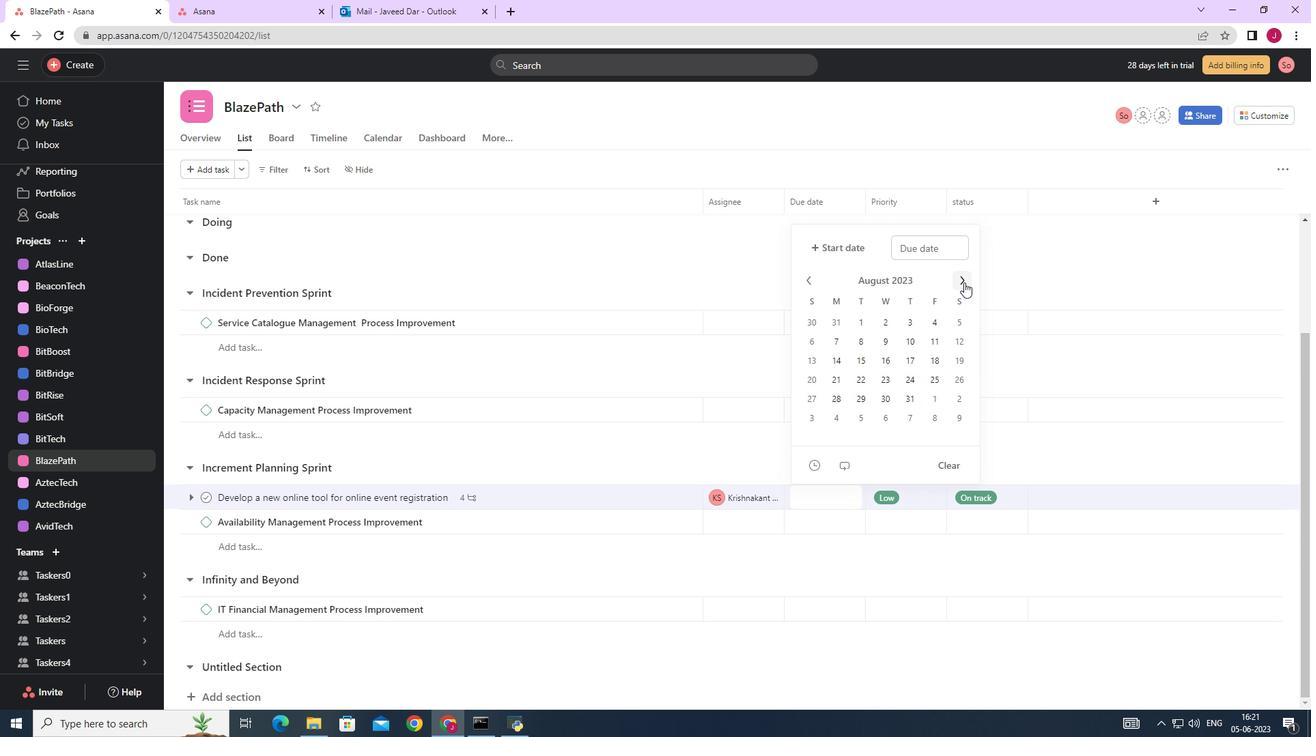 
Action: Mouse pressed left at (964, 282)
Screenshot: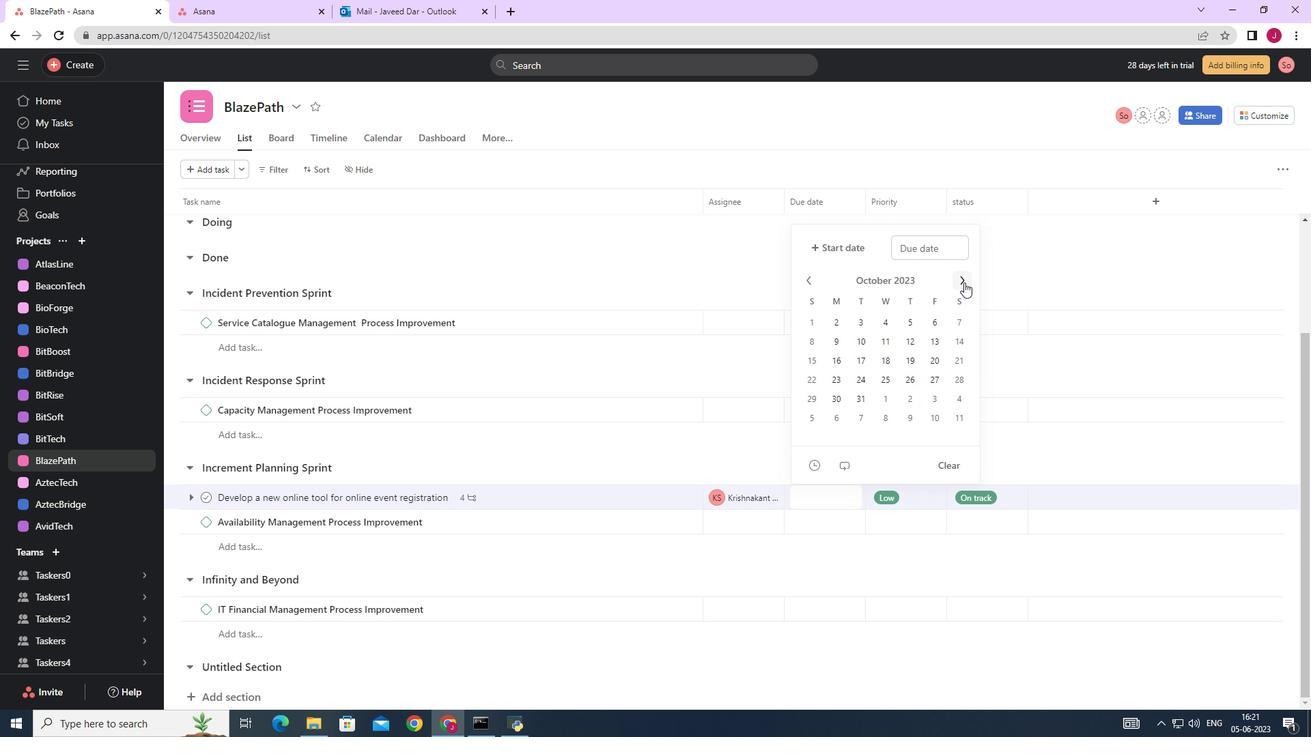 
Action: Mouse pressed left at (964, 282)
Screenshot: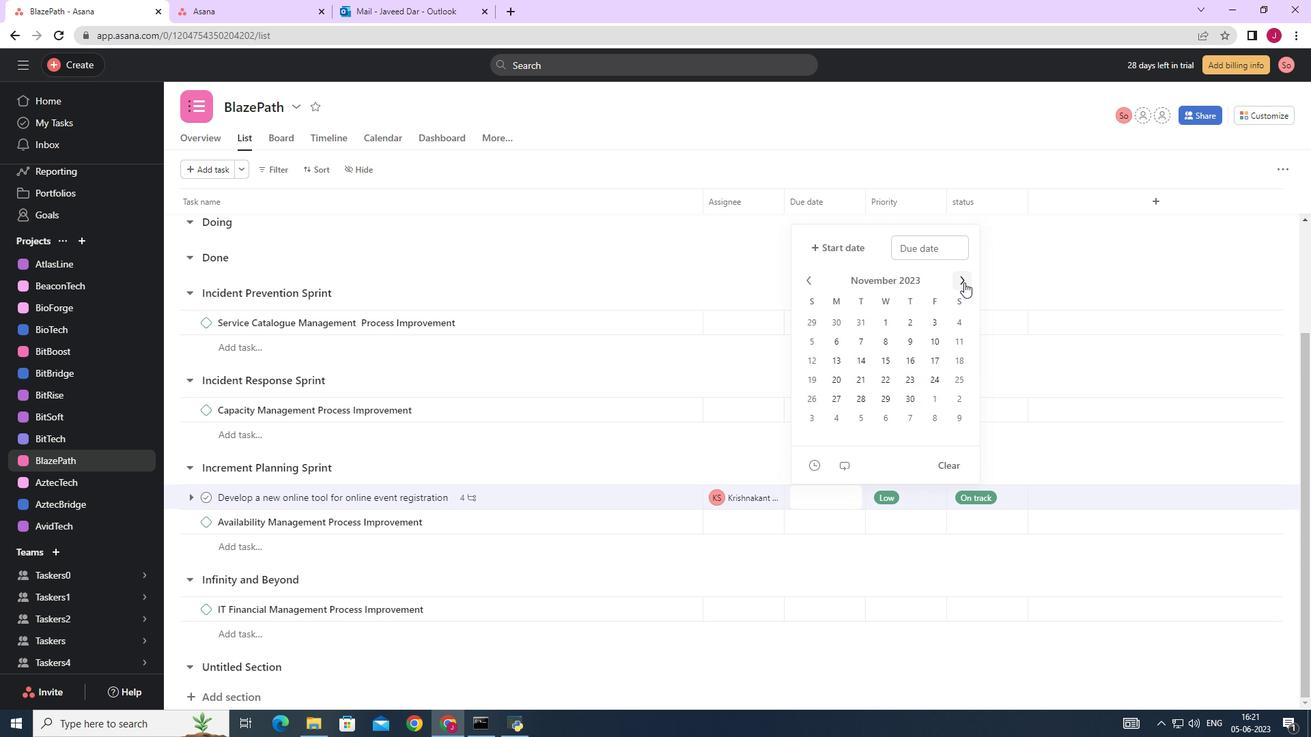 
Action: Mouse pressed left at (964, 282)
Screenshot: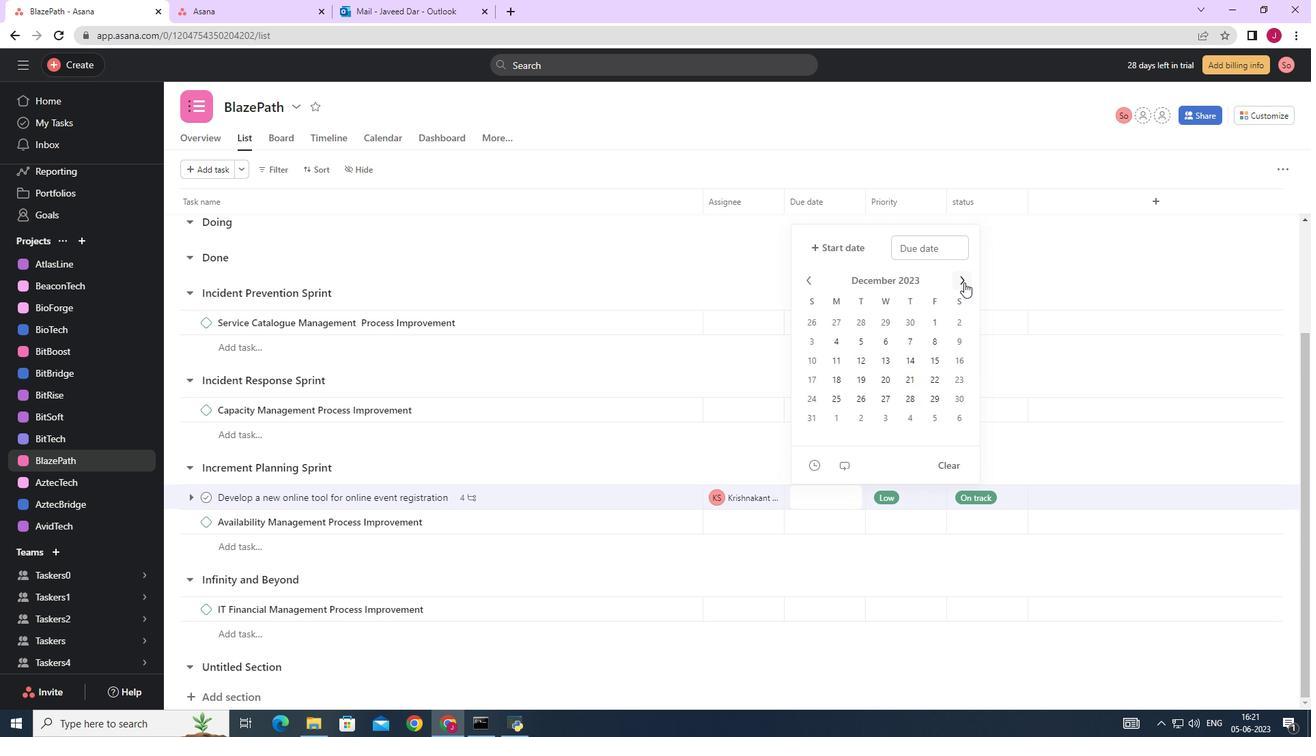 
Action: Mouse pressed left at (964, 282)
Screenshot: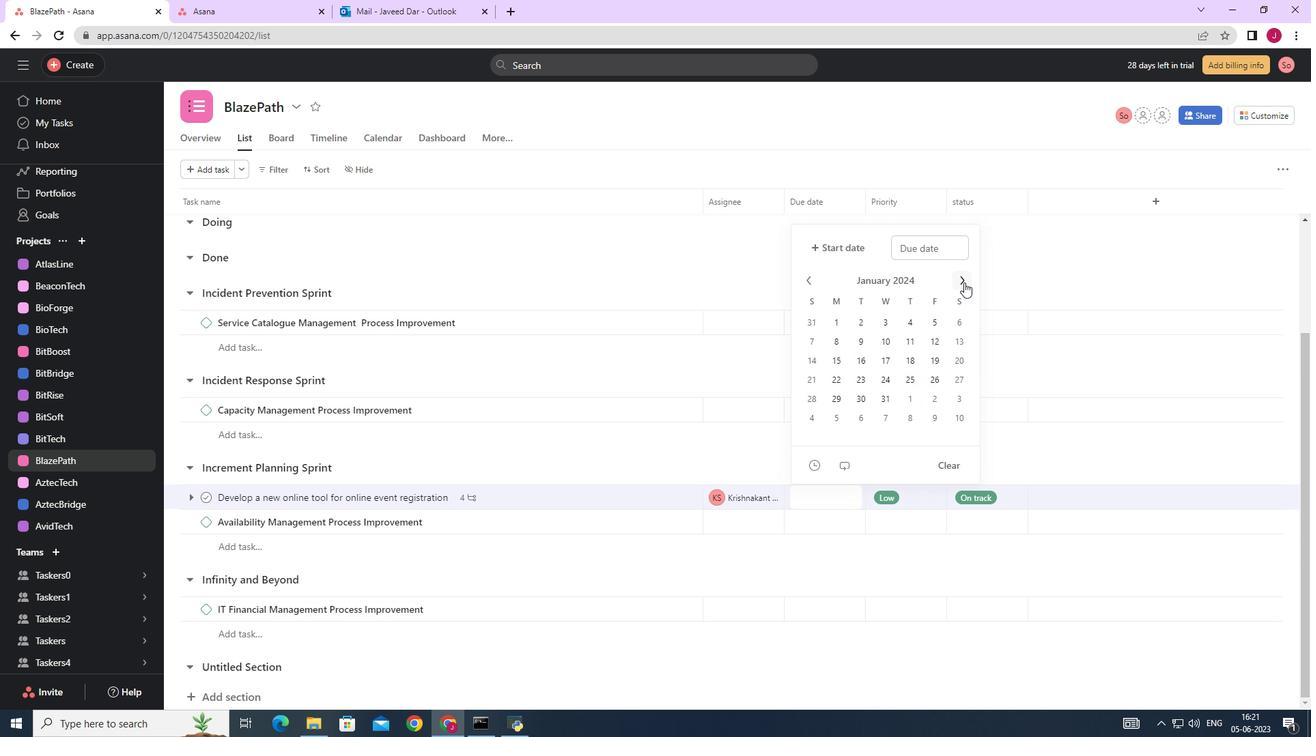 
Action: Mouse pressed left at (964, 282)
Screenshot: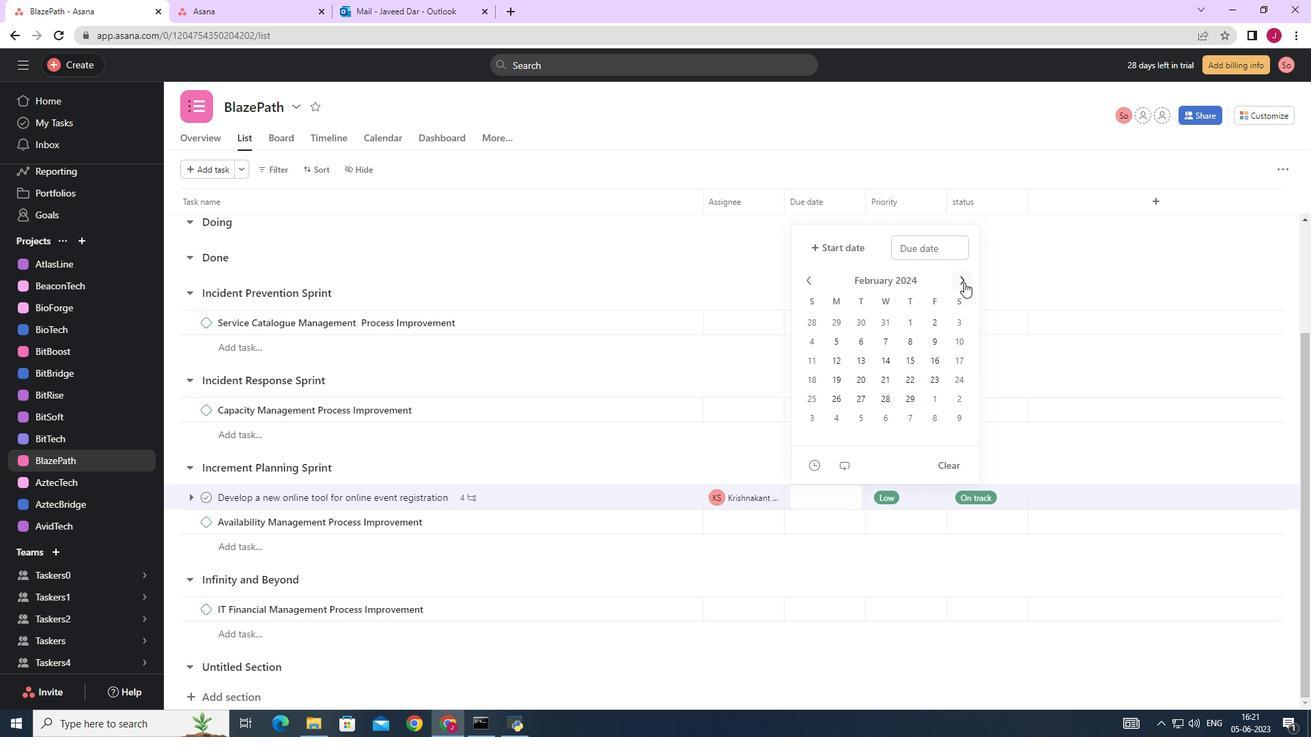 
Action: Mouse moved to (932, 359)
Screenshot: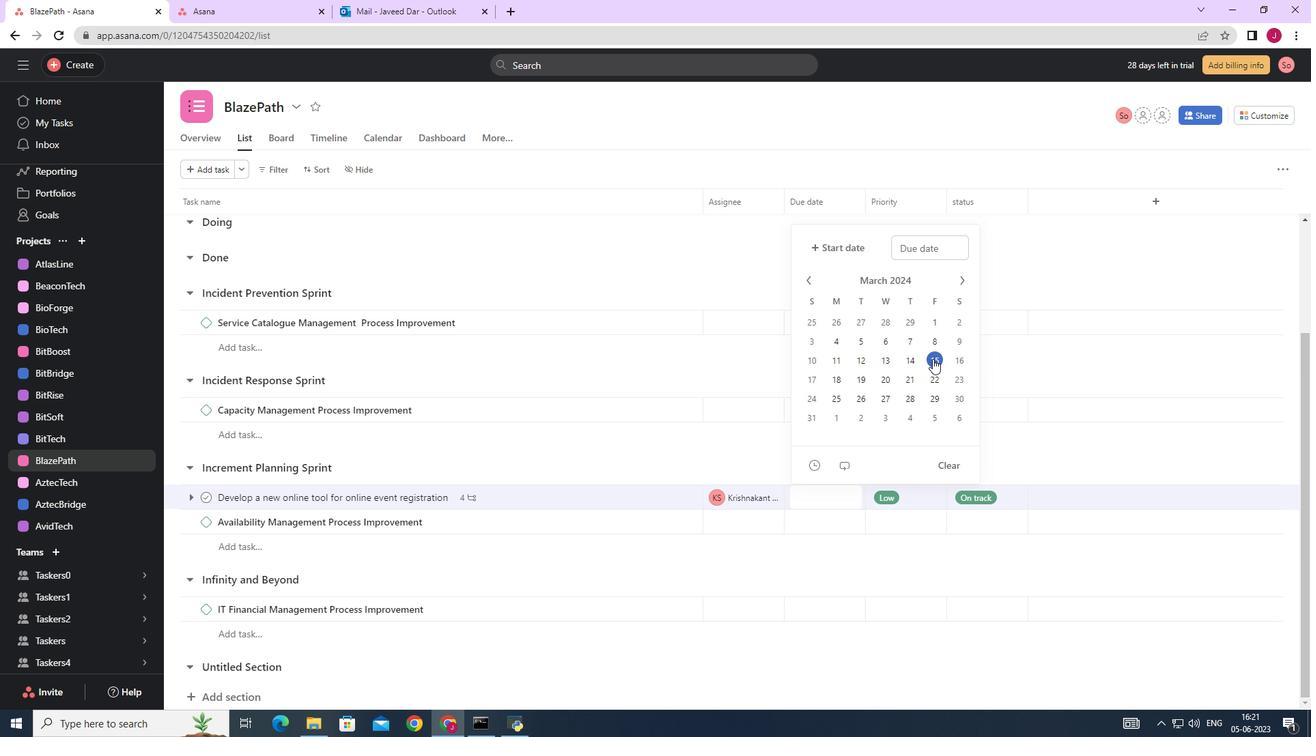 
Action: Mouse pressed left at (932, 359)
Screenshot: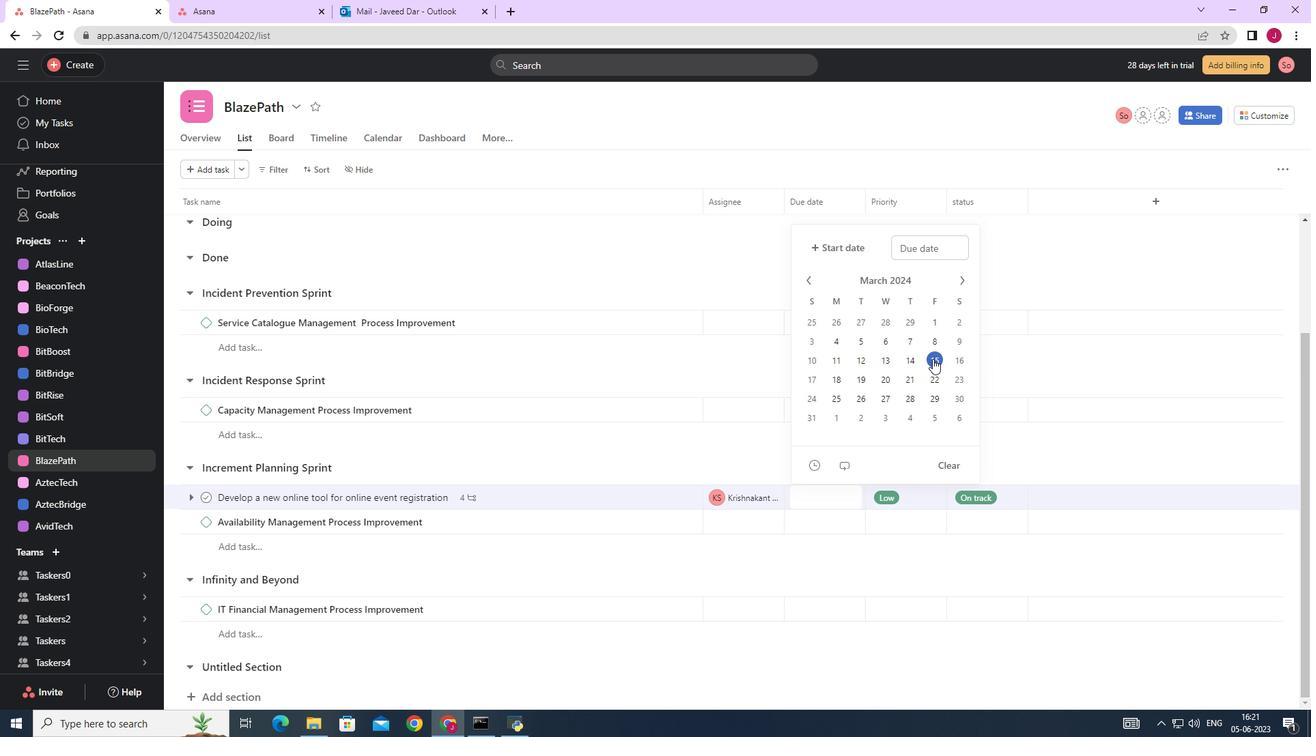 
Action: Mouse moved to (1072, 257)
Screenshot: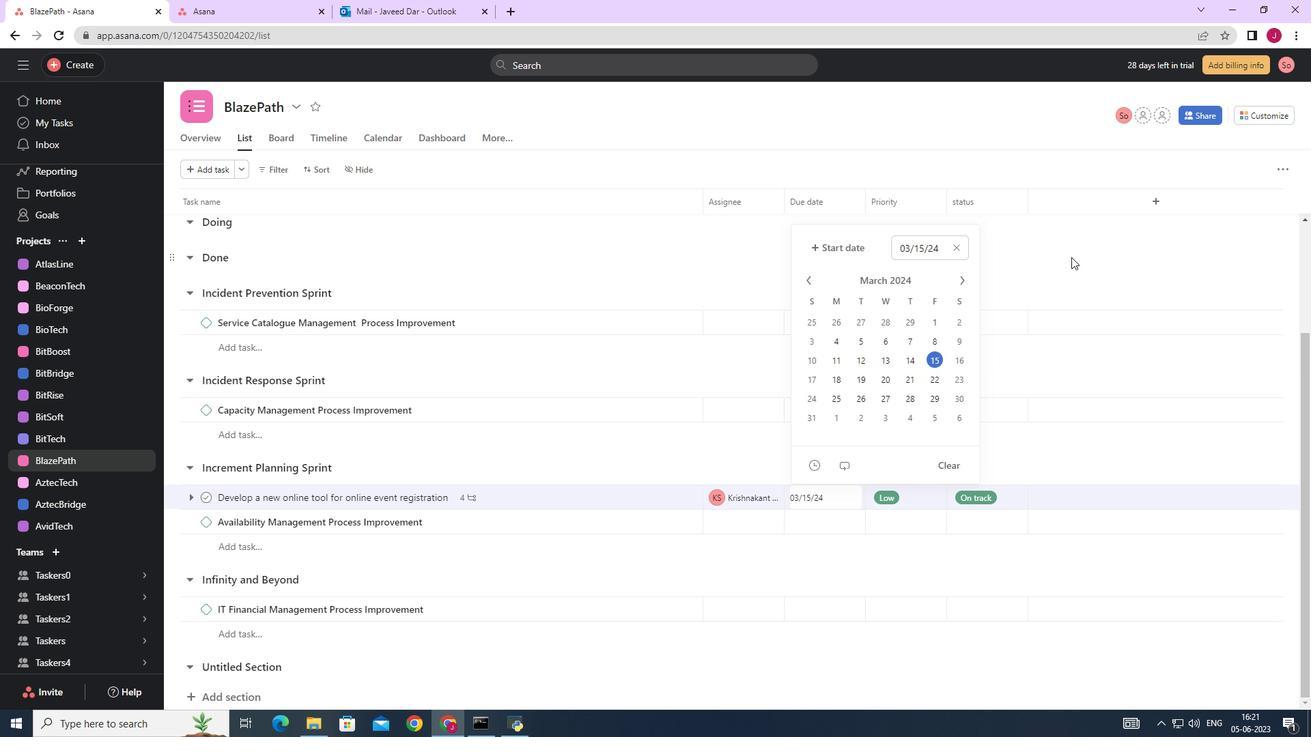 
Action: Mouse pressed left at (1072, 257)
Screenshot: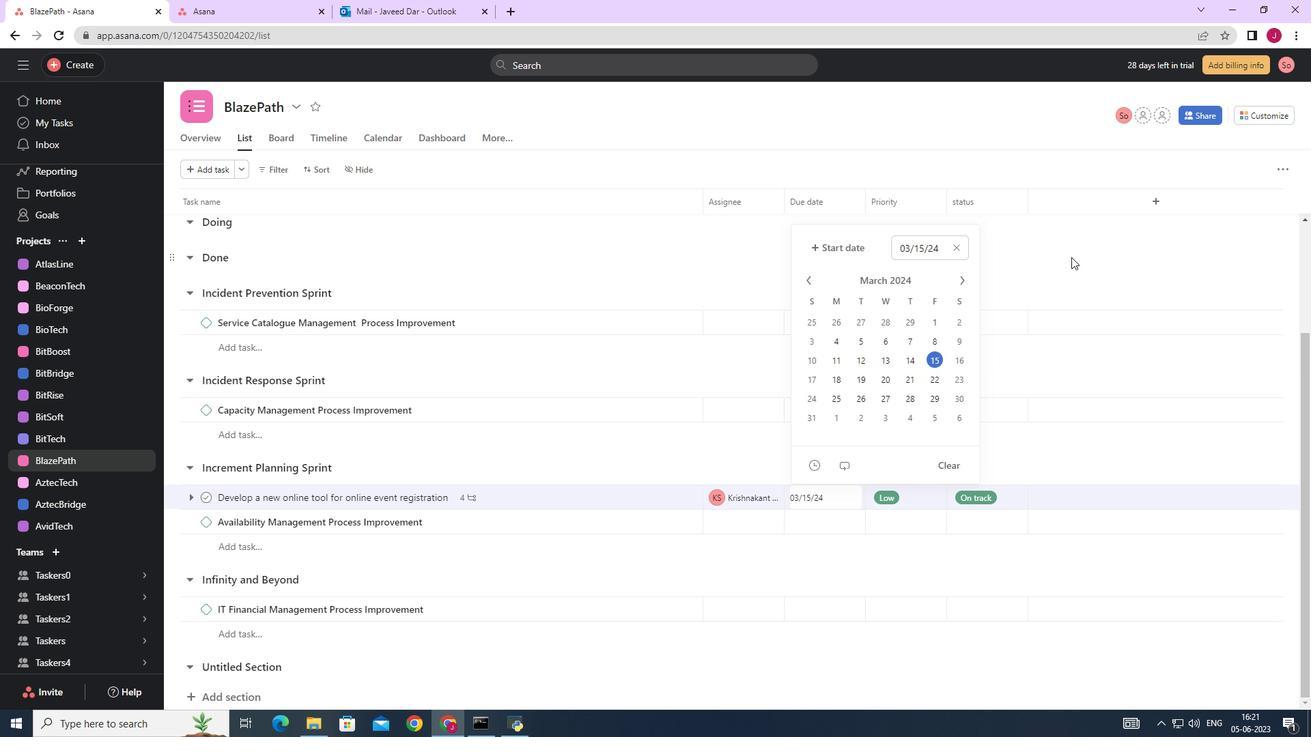 
Action: Mouse moved to (1005, 277)
Screenshot: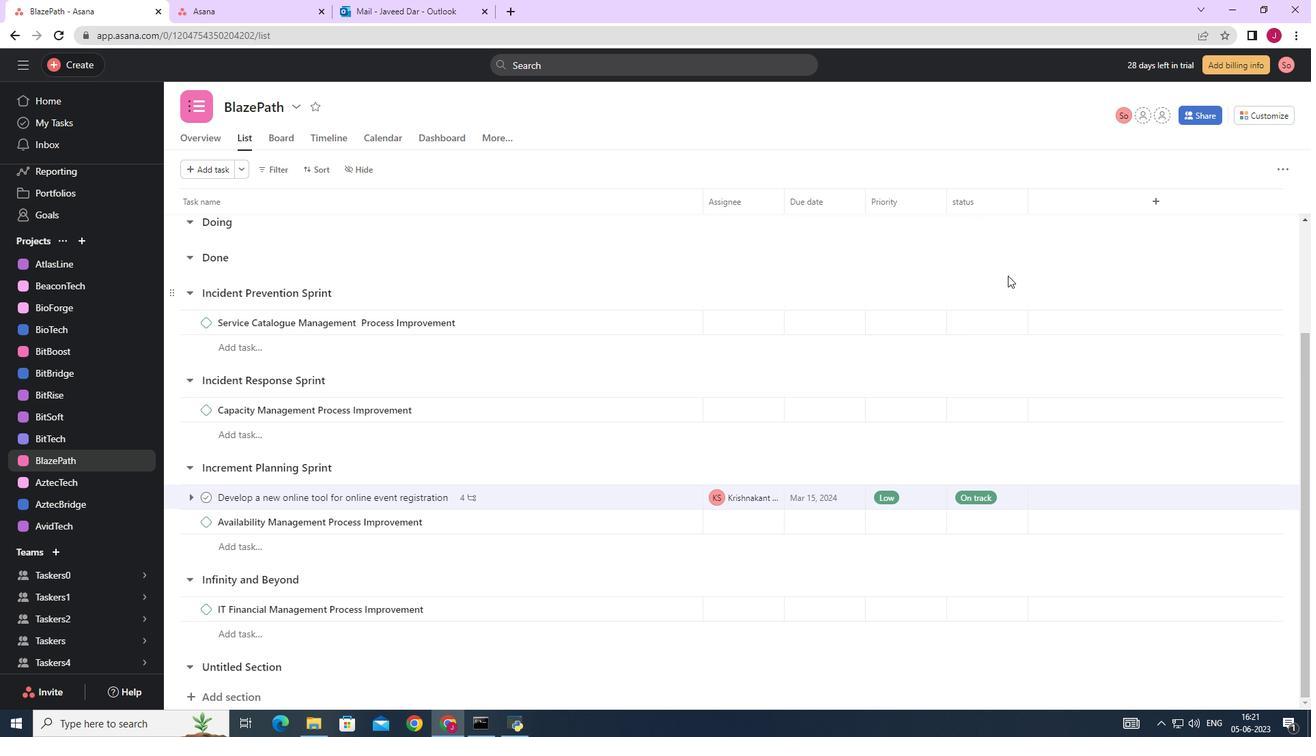 
